 Task: Set up a chat quote command to showcase memorable moments from your streams.
Action: Mouse moved to (56, 265)
Screenshot: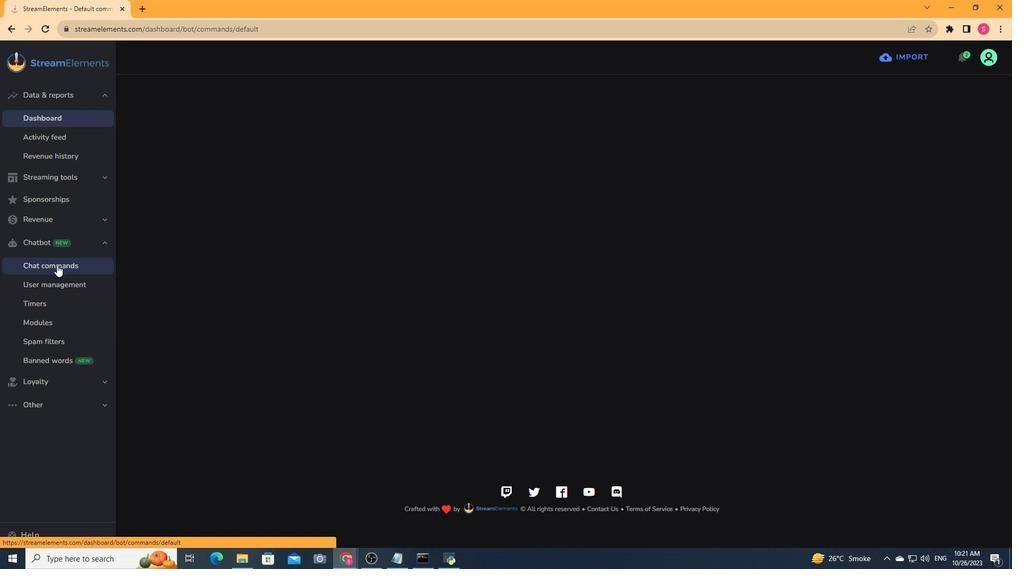 
Action: Mouse pressed left at (56, 265)
Screenshot: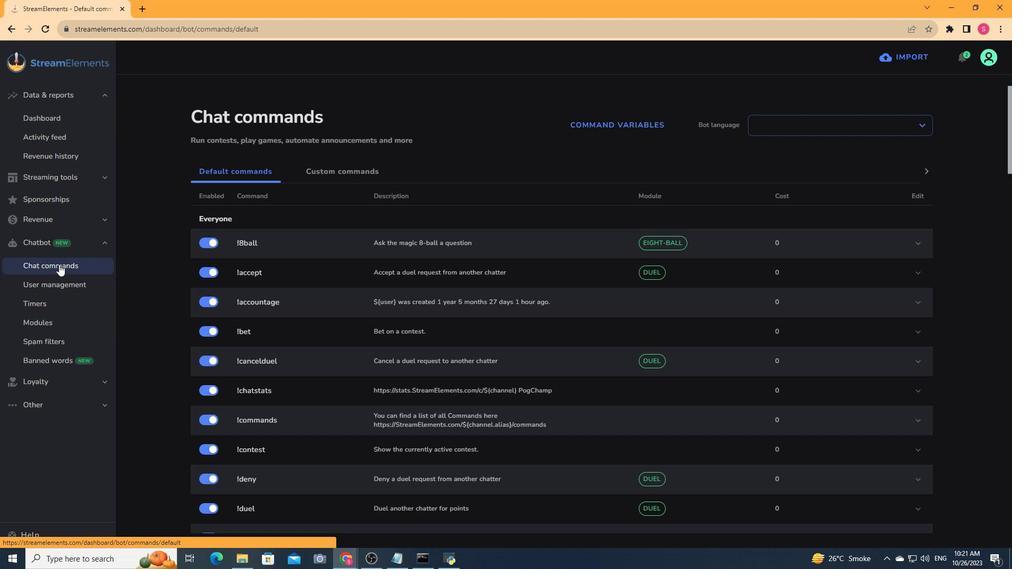 
Action: Mouse moved to (369, 171)
Screenshot: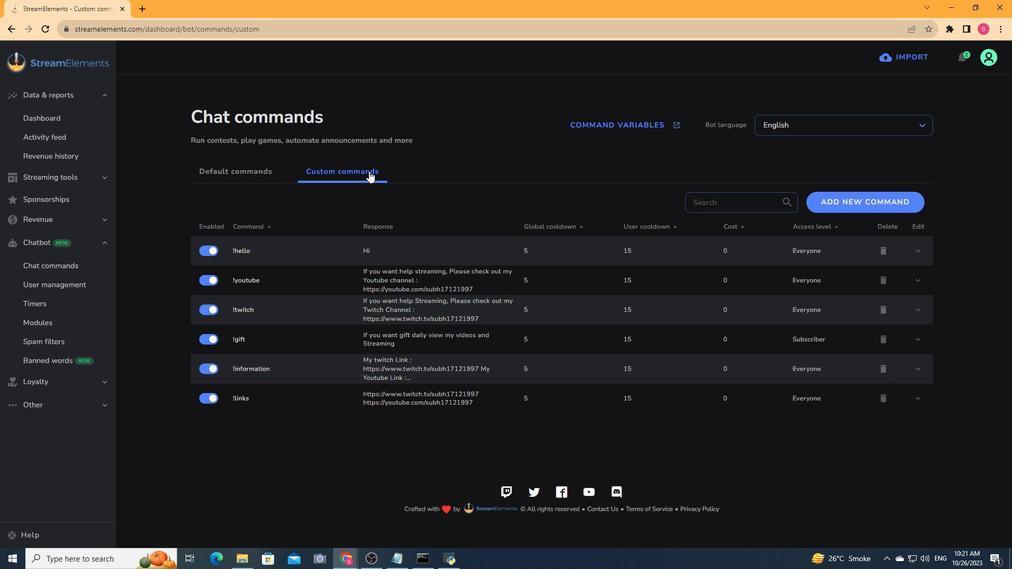 
Action: Mouse pressed left at (369, 171)
Screenshot: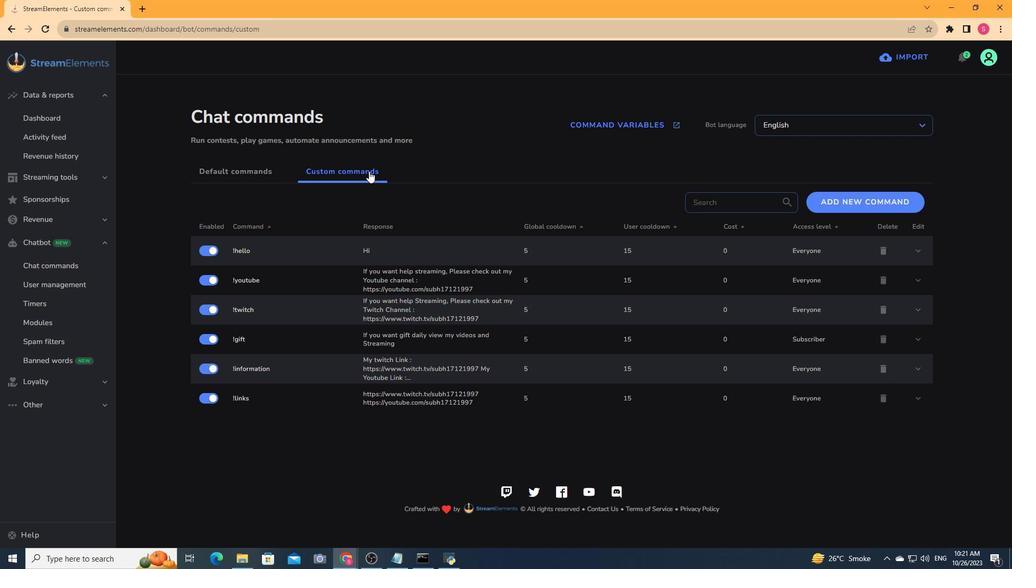 
Action: Mouse moved to (869, 199)
Screenshot: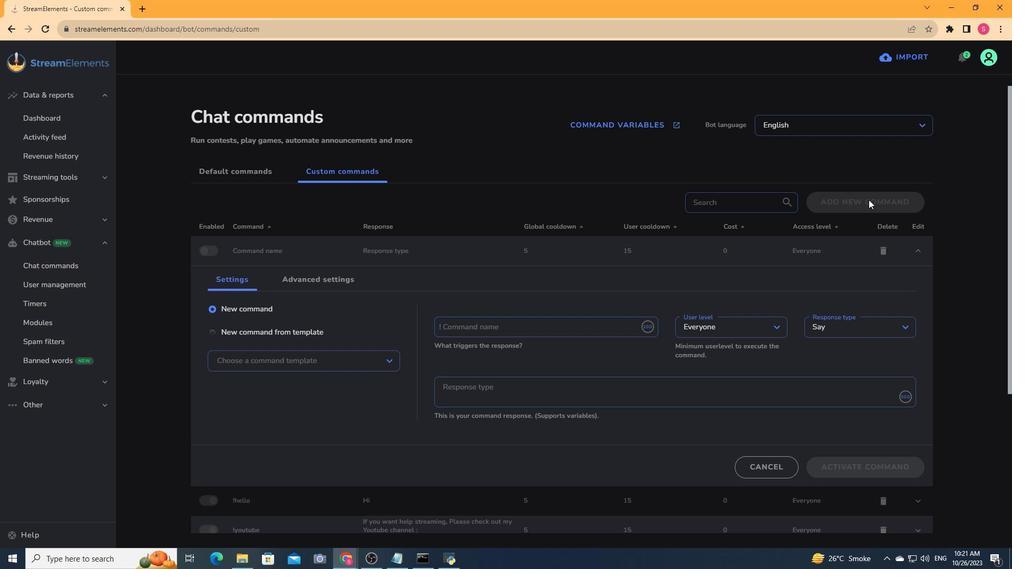 
Action: Mouse pressed left at (869, 199)
Screenshot: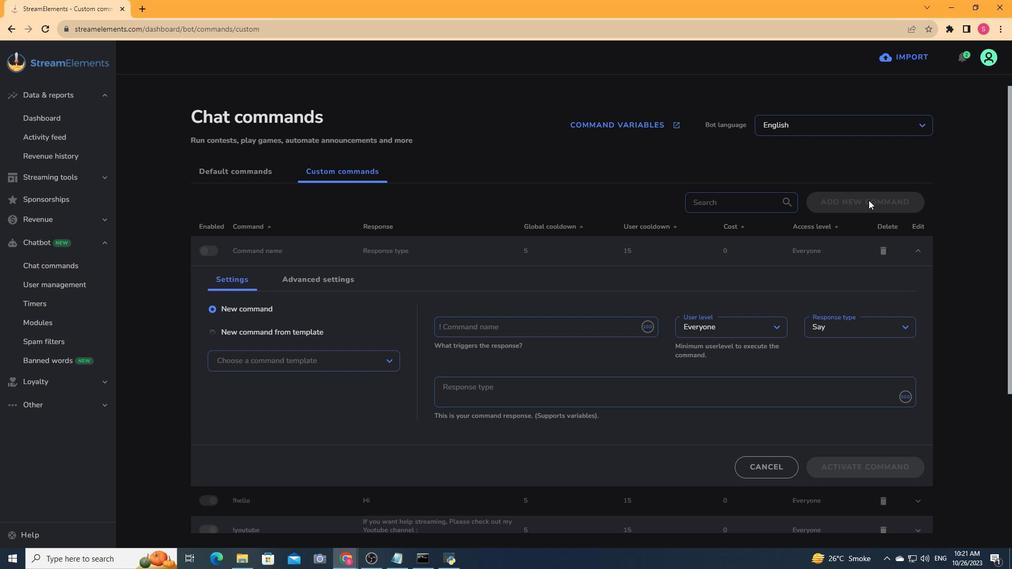 
Action: Mouse moved to (494, 330)
Screenshot: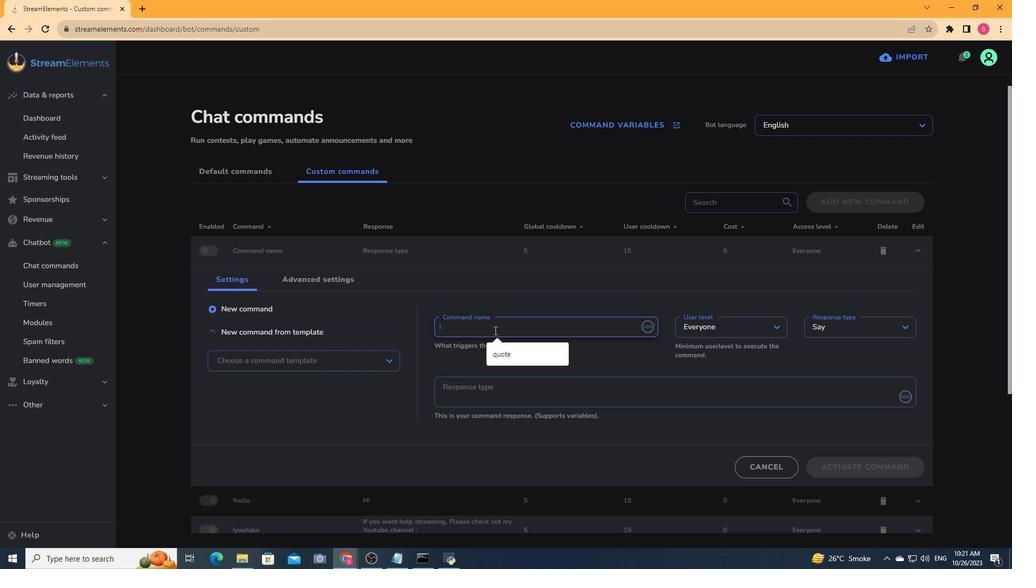 
Action: Mouse pressed left at (494, 330)
Screenshot: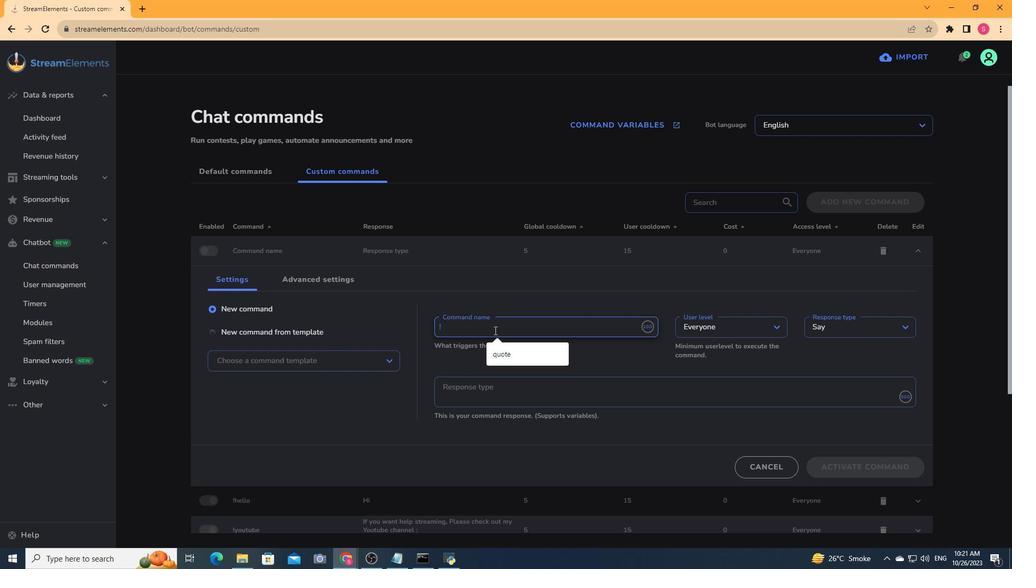 
Action: Key pressed <Key.shift><Key.shift><Key.shift><Key.shift><Key.shift><Key.shift><Key.shift><Key.shift><Key.shift><Key.shift><Key.shift><Key.shift><Key.shift><Key.shift><Key.shift><Key.shift><Key.shift><Key.shift><Key.shift><Key.shift><Key.shift><Key.shift><Key.shift><Key.shift><Key.shift><Key.shift><Key.shift><Key.shift><Key.shift><Key.shift><Key.shift><Key.shift><Key.shift><Key.shift><Key.shift><Key.shift><Key.shift><Key.shift><Key.shift><Key.shift><Key.shift><Key.shift><Key.shift><Key.shift><Key.shift><Key.shift><Key.shift><Key.shift><Key.shift><Key.shift><Key.shift><Key.shift><Key.shift><Key.shift><Key.shift><Key.shift><Key.shift><Key.shift><Key.shift><Key.shift><Key.shift><Key.shift><Key.shift><Key.shift><Key.shift><Key.shift><Key.shift><Key.shift><Key.shift><Key.shift><Key.shift><Key.shift><Key.shift><Key.shift><Key.shift><Key.shift><Key.shift><Key.shift><Key.shift><Key.shift><Key.shift><Key.shift><Key.shift><Key.shift><Key.shift><Key.shift><Key.shift><Key.shift><Key.shift><Key.shift><Key.shift><Key.shift><Key.shift><Key.shift><Key.shift><Key.shift><Key.shift><Key.shift><Key.shift><Key.shift><Key.shift><Key.shift><Key.shift><Key.shift><Key.shift><Key.shift><Key.shift><Key.shift><Key.shift>Qu<Key.backspace><Key.backspace>quote
Screenshot: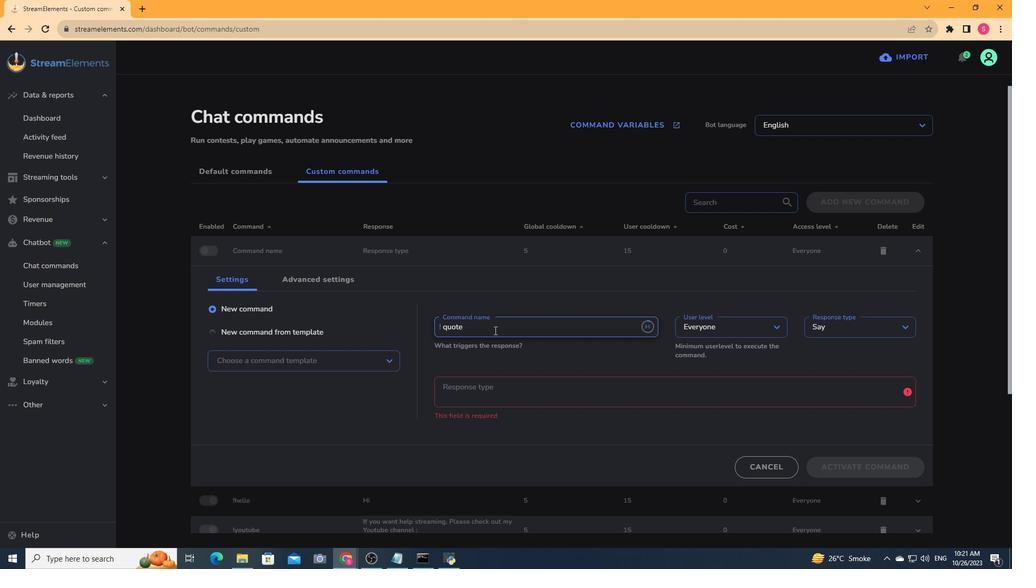 
Action: Mouse moved to (516, 383)
Screenshot: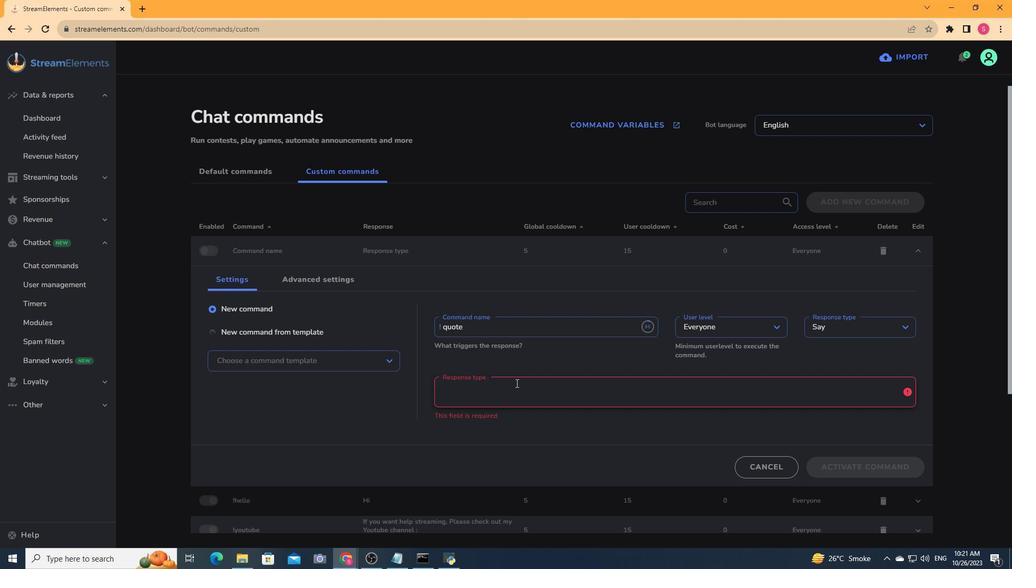 
Action: Mouse pressed left at (516, 383)
Screenshot: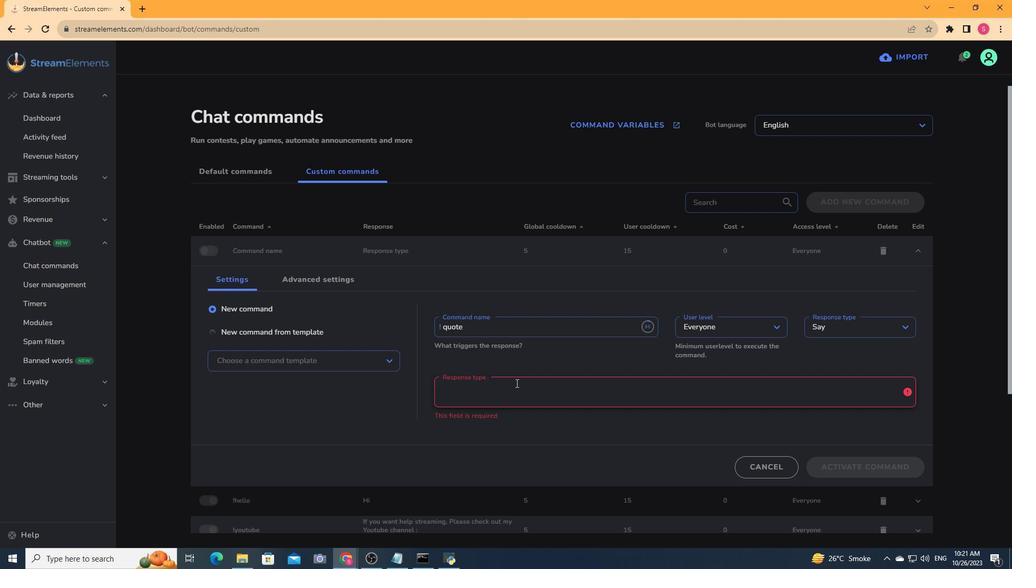 
Action: Key pressed <Key.shift><Key.shift><Key.shift><Key.shift><Key.shift><Key.shift><Key.shift><Key.shift><Key.shift><Key.shift><Key.shift><Key.shift><Key.shift>https<Key.shift_r>:<Key.shift_r><Key.shift_r><Key.shift_r><Key.shift_r><Key.shift_r><Key.shift_r><Key.shift_r><Key.shift_r><Key.shift_r><Key.shift_r><Key.shift_r><Key.shift_r><Key.shift_r><Key.shift_r>//www.twitch.tv/subh17121997/about<Key.space><Key.space>a<Key.backspace>a<Key.space><Key.backspace><Key.backspace>it<Key.space>use<Key.space>for<Key.space><Key.backspace><Key.backspace><Key.backspace><Key.backspace><Key.backspace><Key.backspace><Key.backspace><Key.backspace><Key.backspace><Key.backspace><Key.backspace><Key.enter>click<Key.space>in<Key.space>this<Key.space>link<Key.space>and<Key.space>view<Key.space>showcase<Key.space>memorable<Key.space>moments
Screenshot: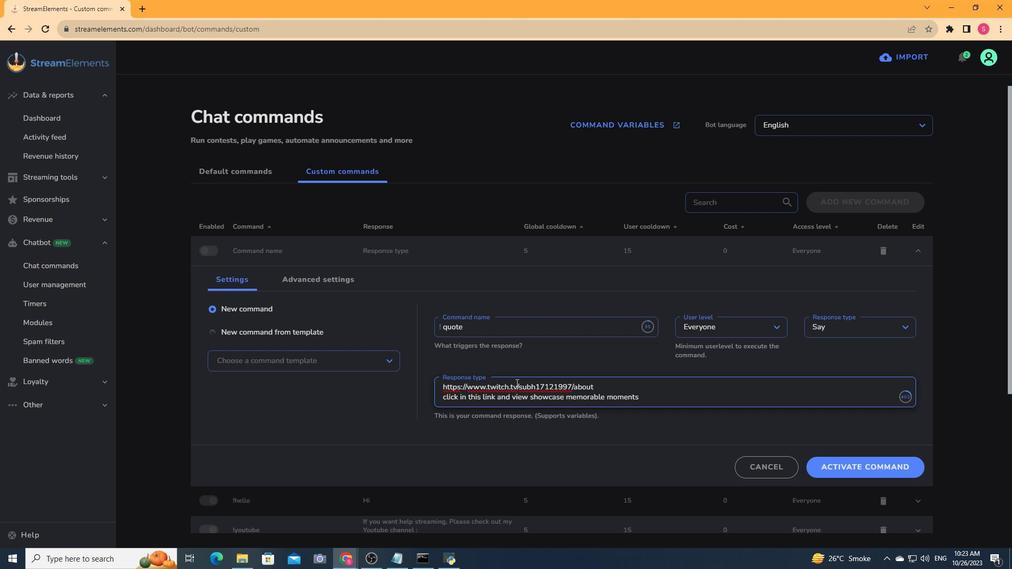 
Action: Mouse moved to (465, 334)
Screenshot: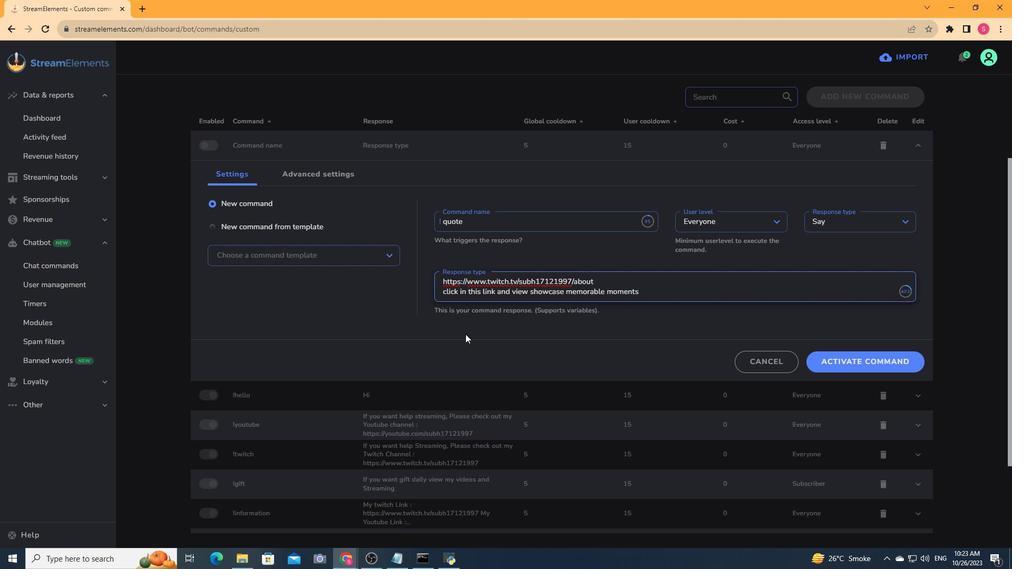 
Action: Mouse scrolled (465, 333) with delta (0, 0)
Screenshot: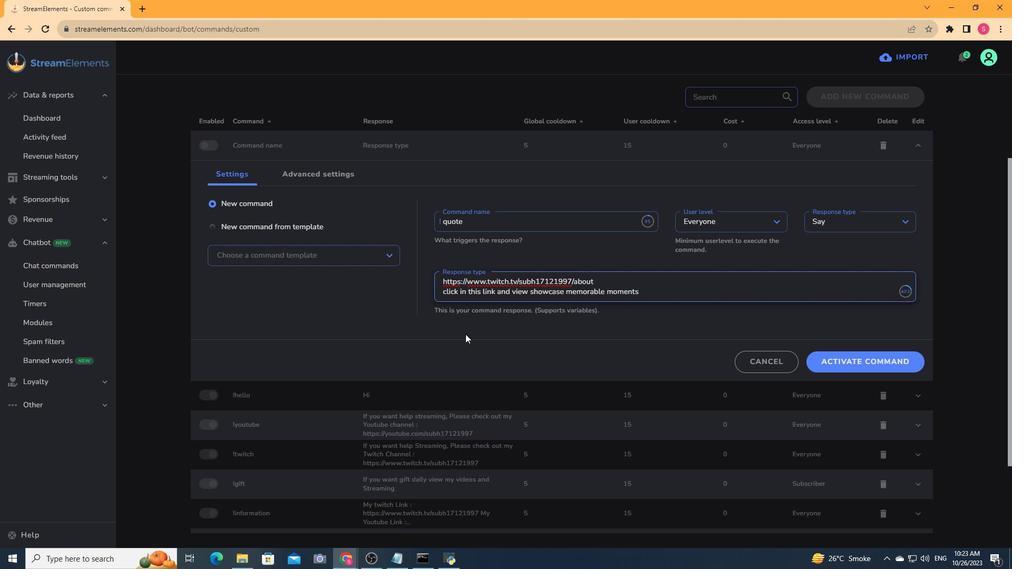 
Action: Mouse moved to (465, 334)
Screenshot: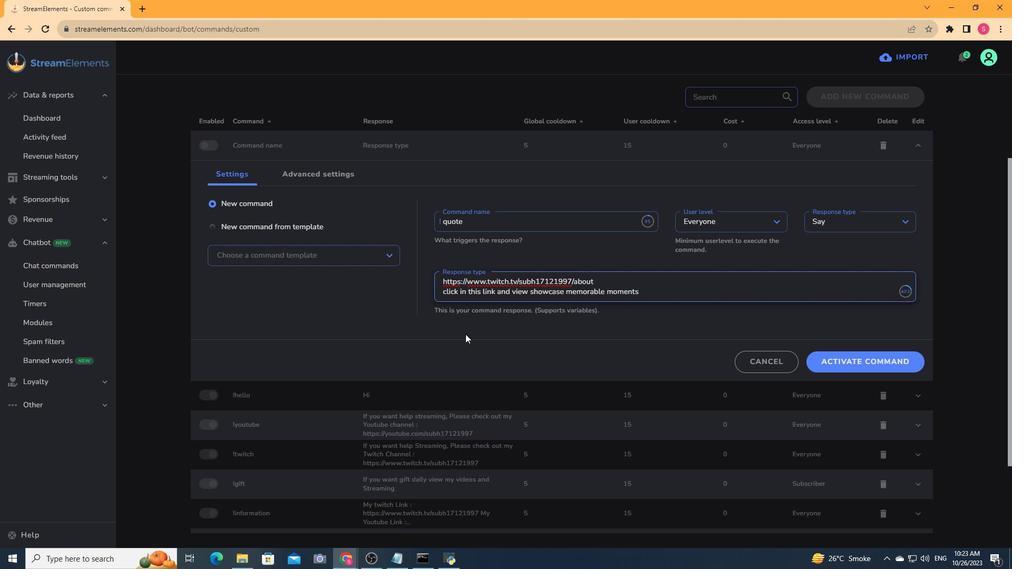 
Action: Mouse scrolled (465, 333) with delta (0, 0)
Screenshot: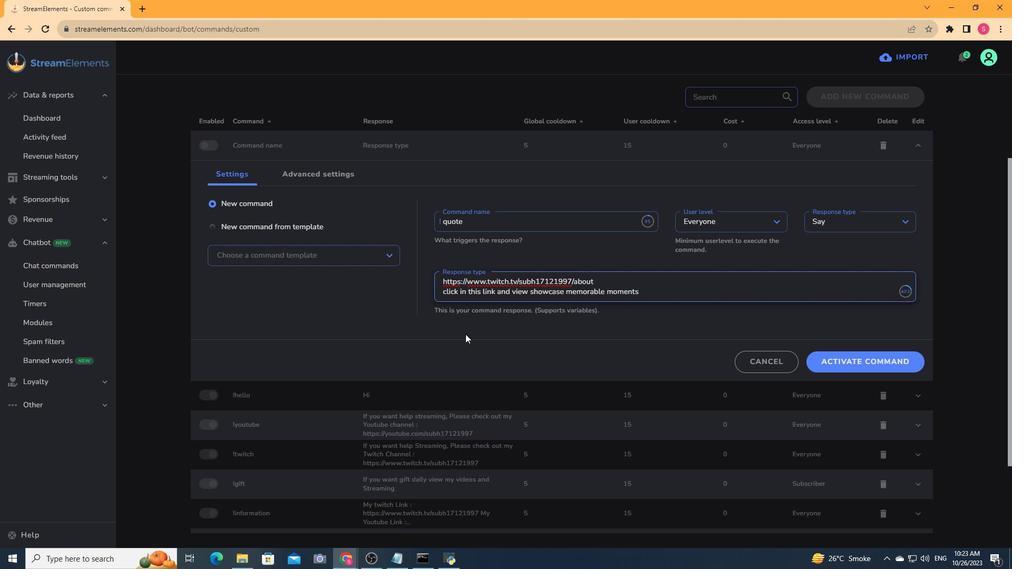 
Action: Mouse scrolled (465, 334) with delta (0, 0)
Screenshot: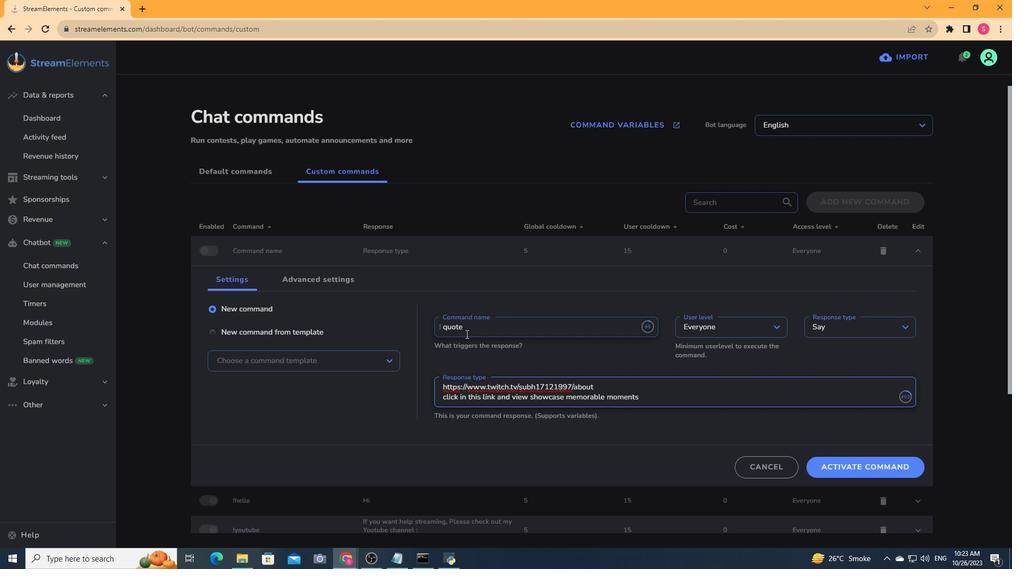 
Action: Mouse scrolled (465, 334) with delta (0, 0)
Screenshot: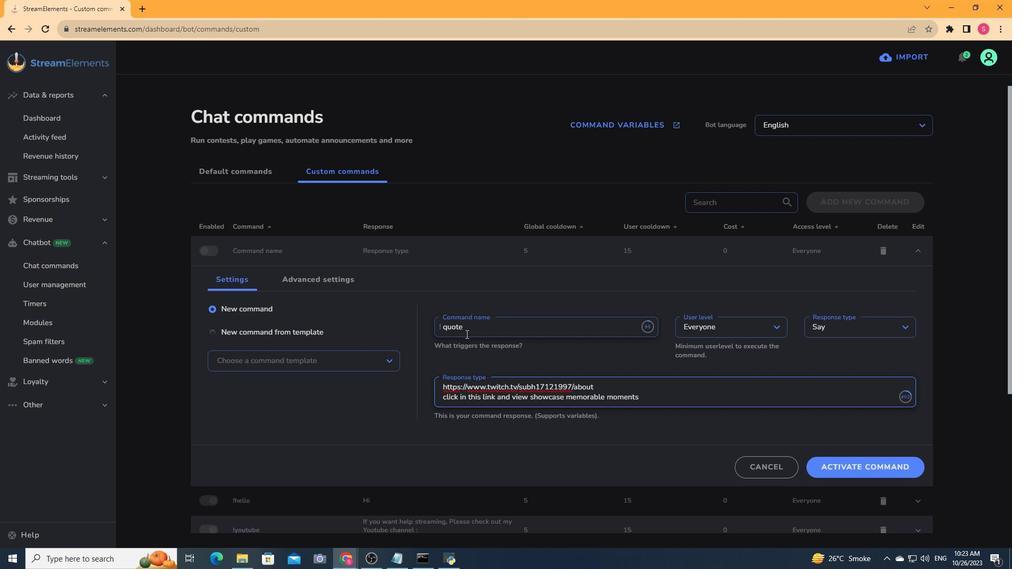 
Action: Mouse moved to (206, 251)
Screenshot: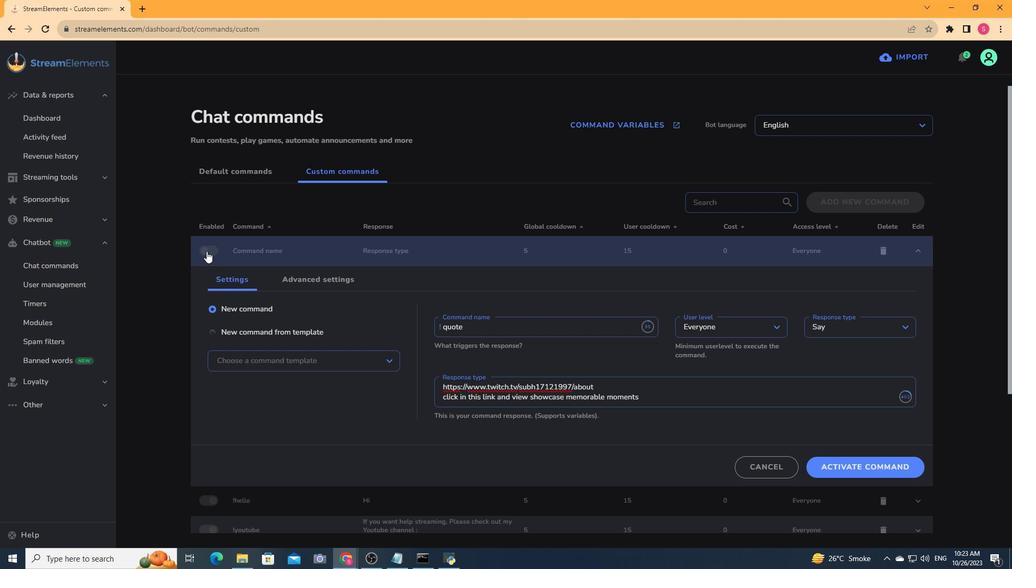 
Action: Mouse pressed left at (206, 251)
Screenshot: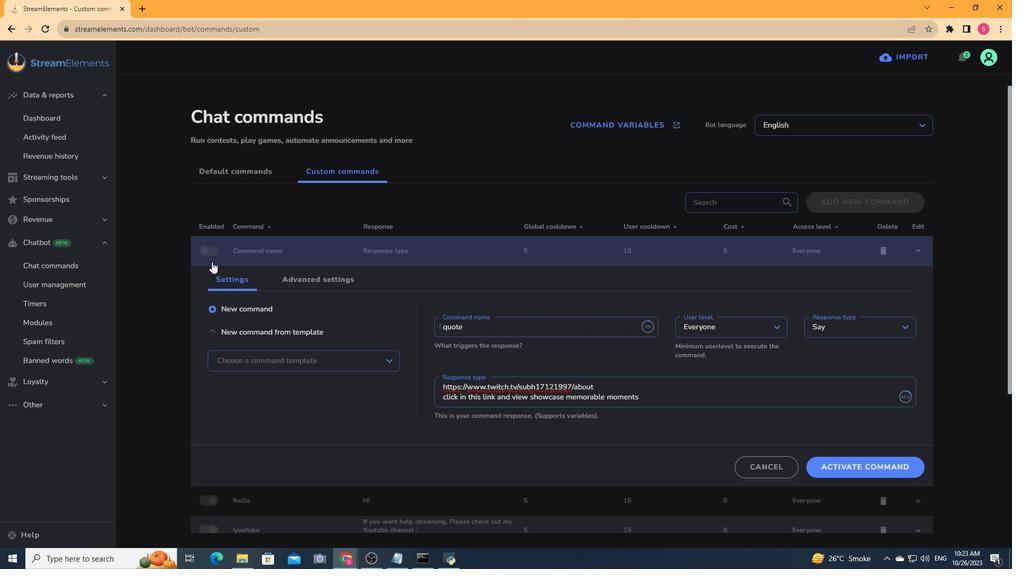 
Action: Mouse moved to (306, 284)
Screenshot: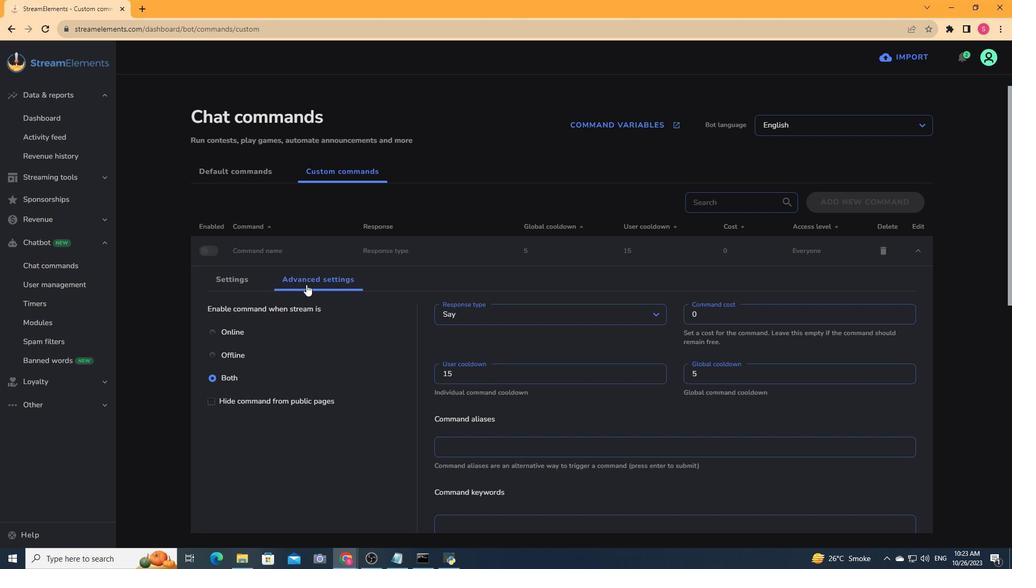 
Action: Mouse pressed left at (306, 284)
Screenshot: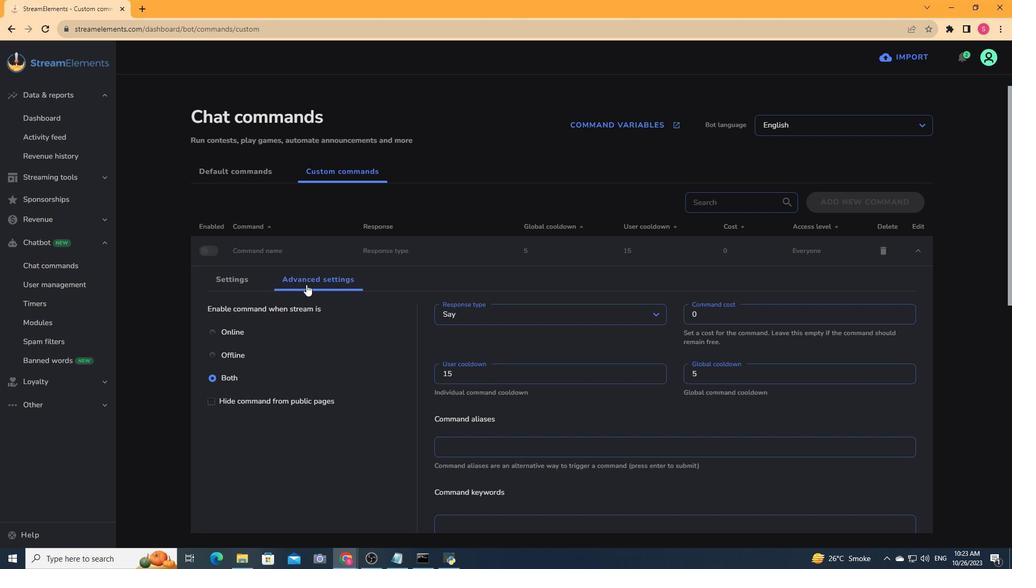 
Action: Mouse moved to (479, 386)
Screenshot: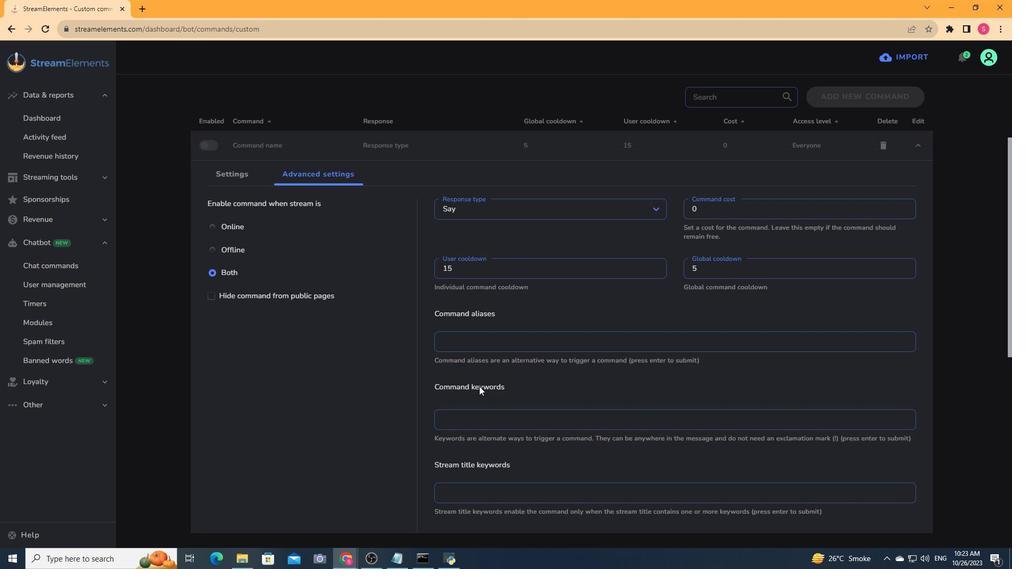 
Action: Mouse scrolled (479, 386) with delta (0, 0)
Screenshot: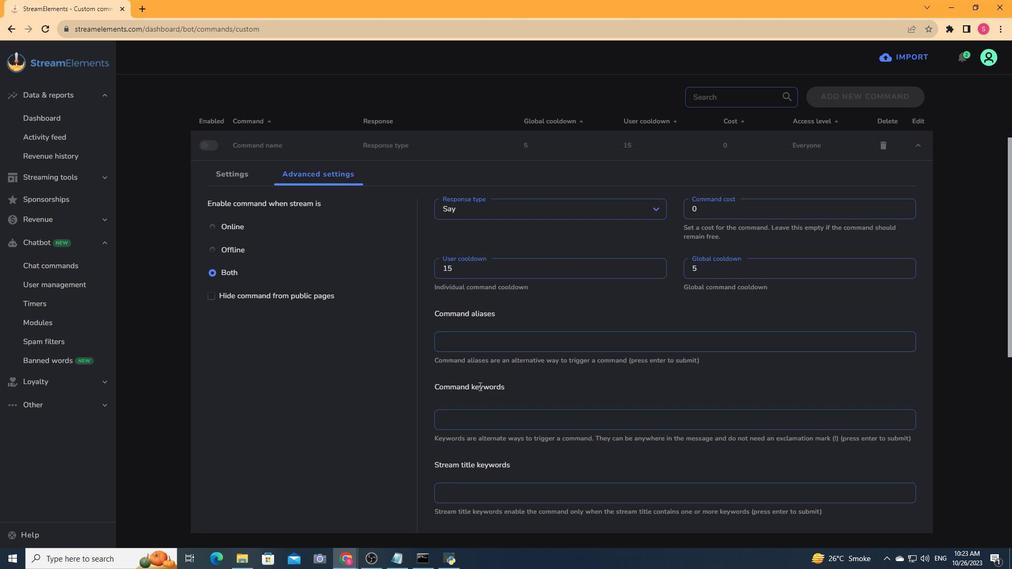 
Action: Mouse scrolled (479, 386) with delta (0, 0)
Screenshot: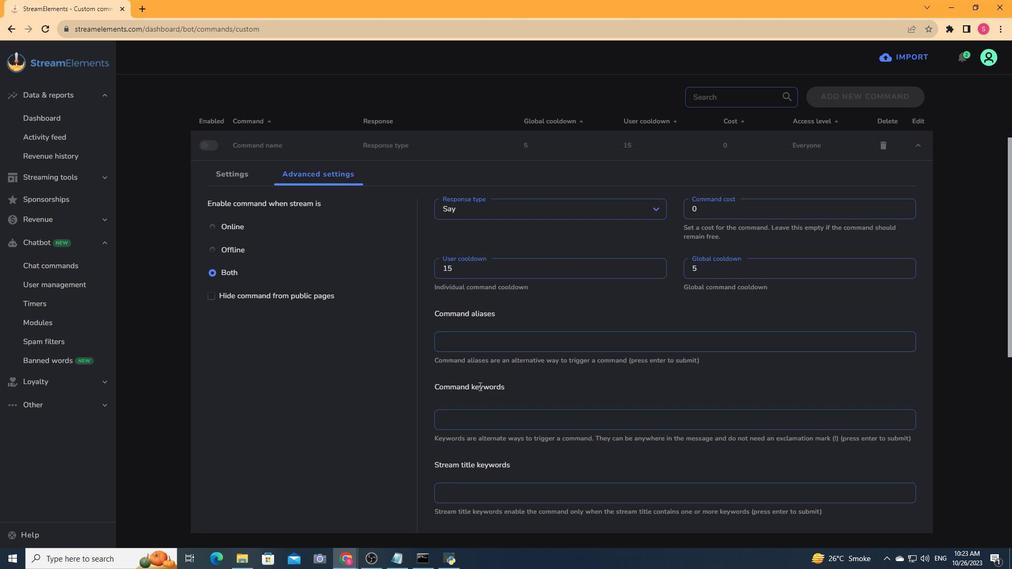 
Action: Mouse scrolled (479, 386) with delta (0, 0)
Screenshot: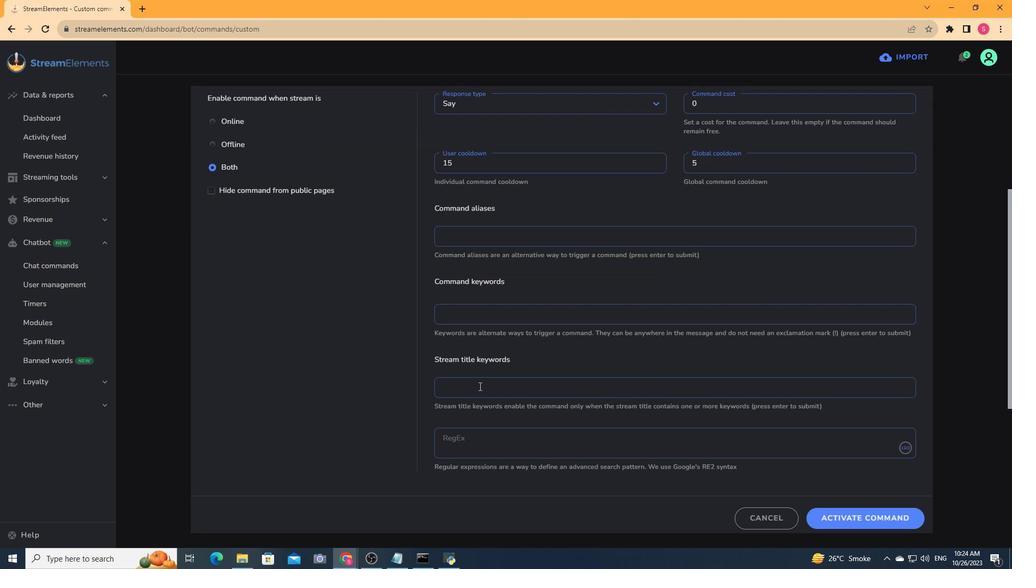 
Action: Mouse scrolled (479, 386) with delta (0, 0)
Screenshot: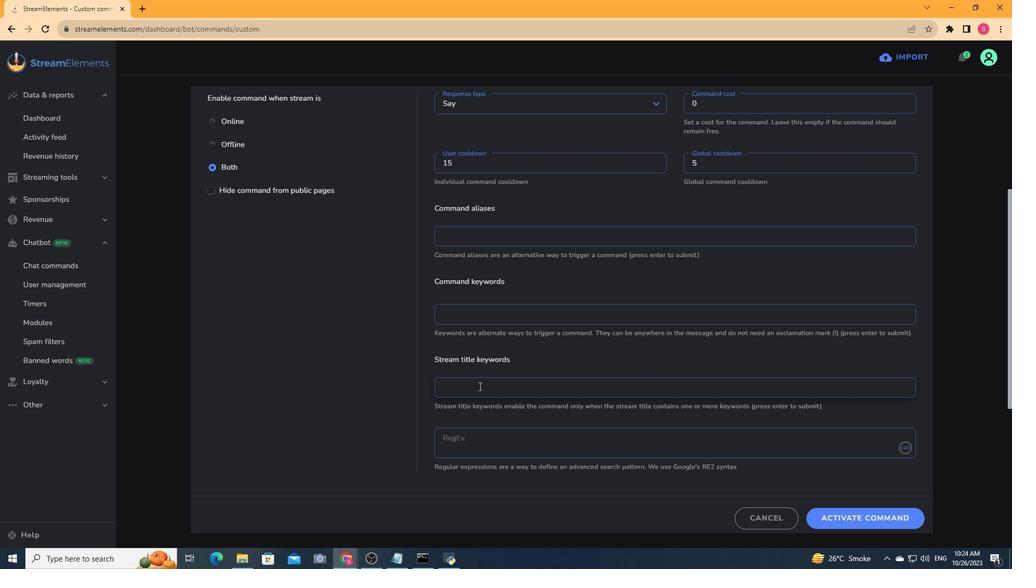 
Action: Mouse scrolled (479, 386) with delta (0, 0)
Screenshot: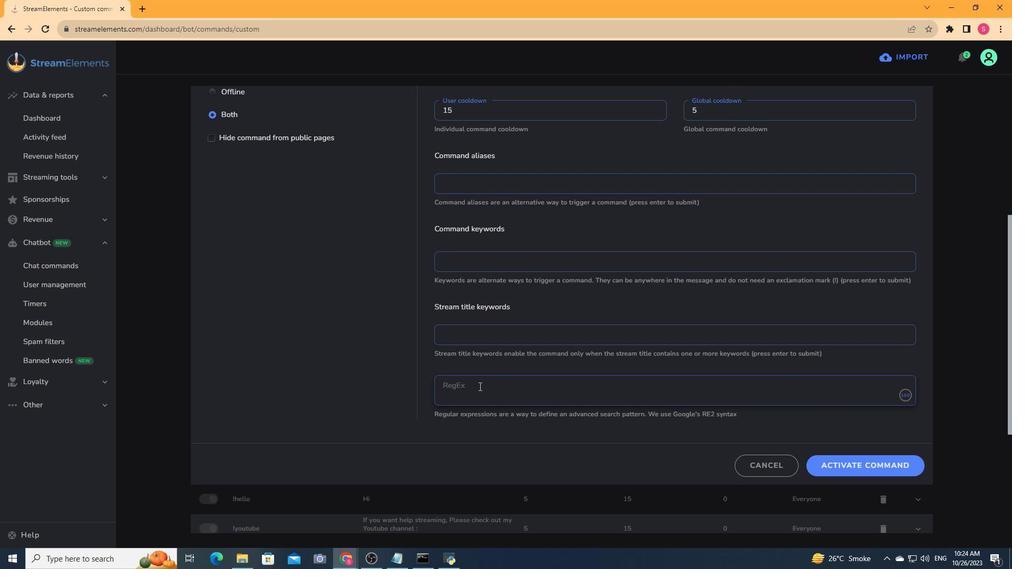 
Action: Mouse scrolled (479, 387) with delta (0, 0)
Screenshot: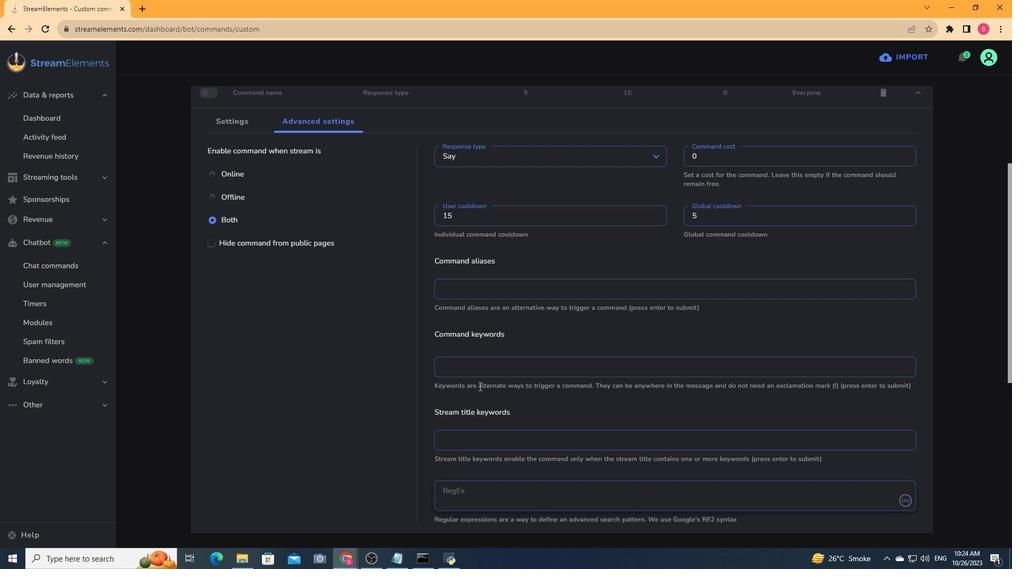 
Action: Mouse scrolled (479, 387) with delta (0, 0)
Screenshot: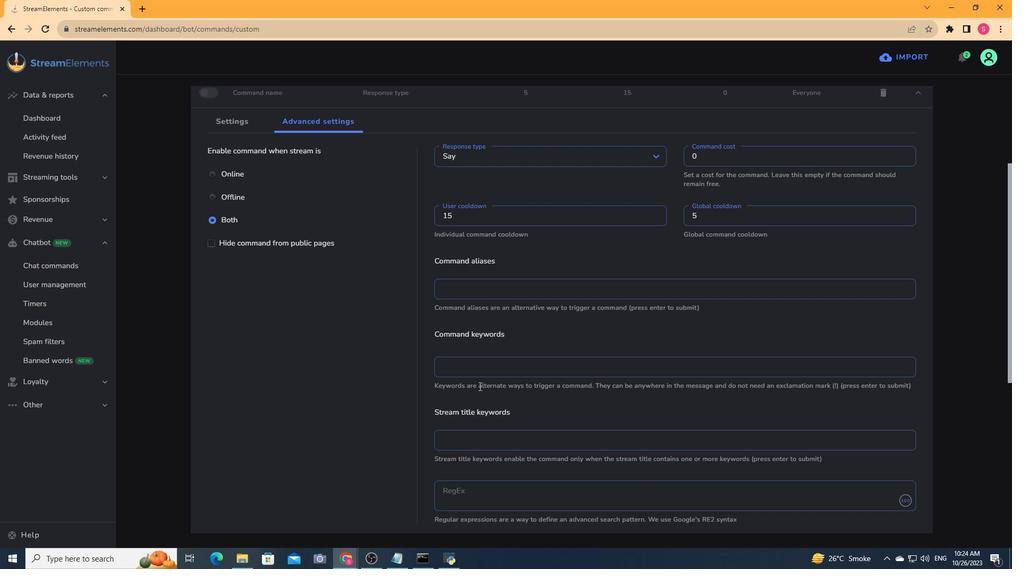 
Action: Mouse scrolled (479, 386) with delta (0, 0)
Screenshot: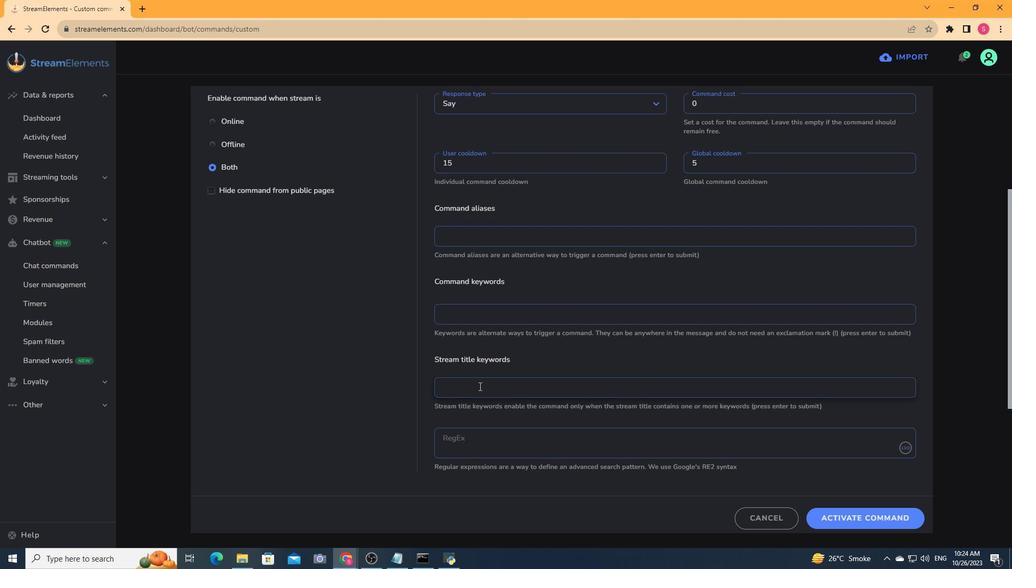 
Action: Mouse scrolled (479, 387) with delta (0, 0)
Screenshot: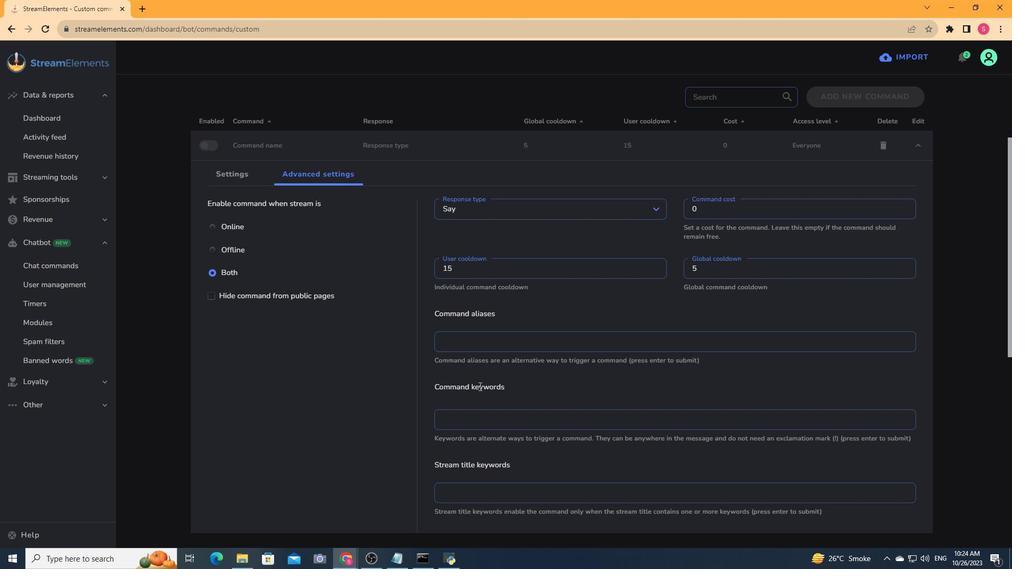 
Action: Mouse scrolled (479, 387) with delta (0, 0)
Screenshot: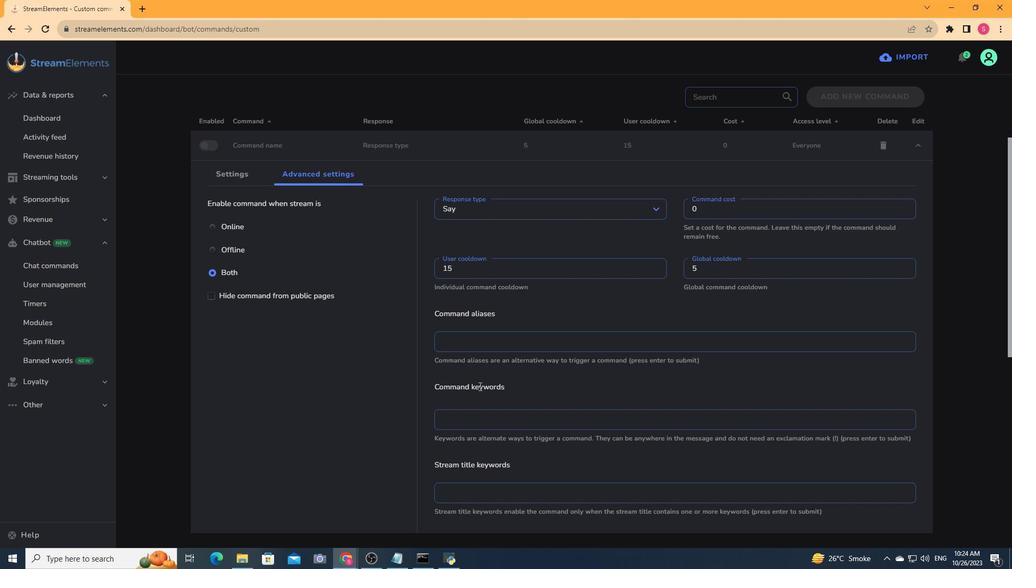 
Action: Mouse scrolled (479, 387) with delta (0, 0)
Screenshot: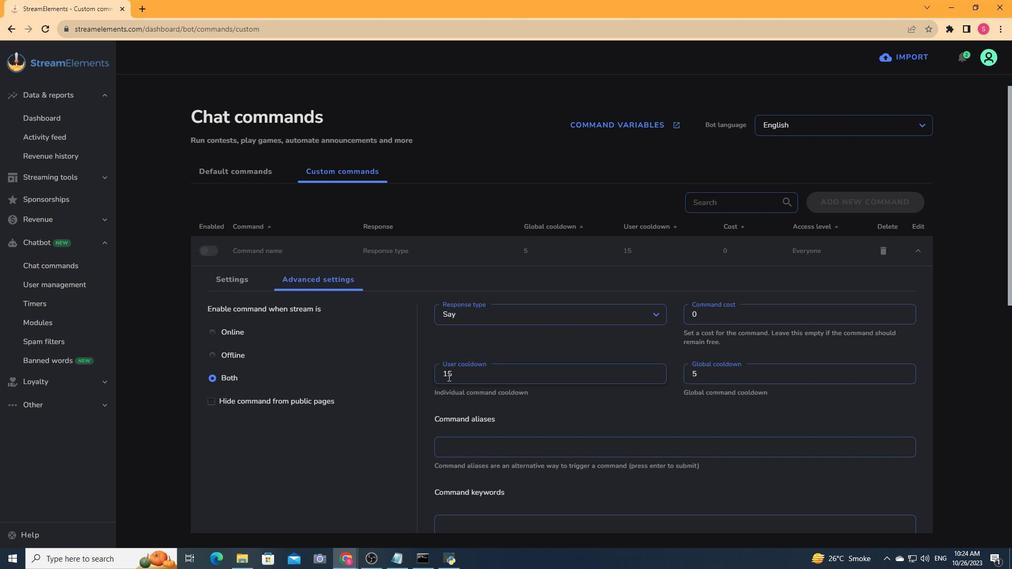 
Action: Mouse scrolled (479, 387) with delta (0, 0)
Screenshot: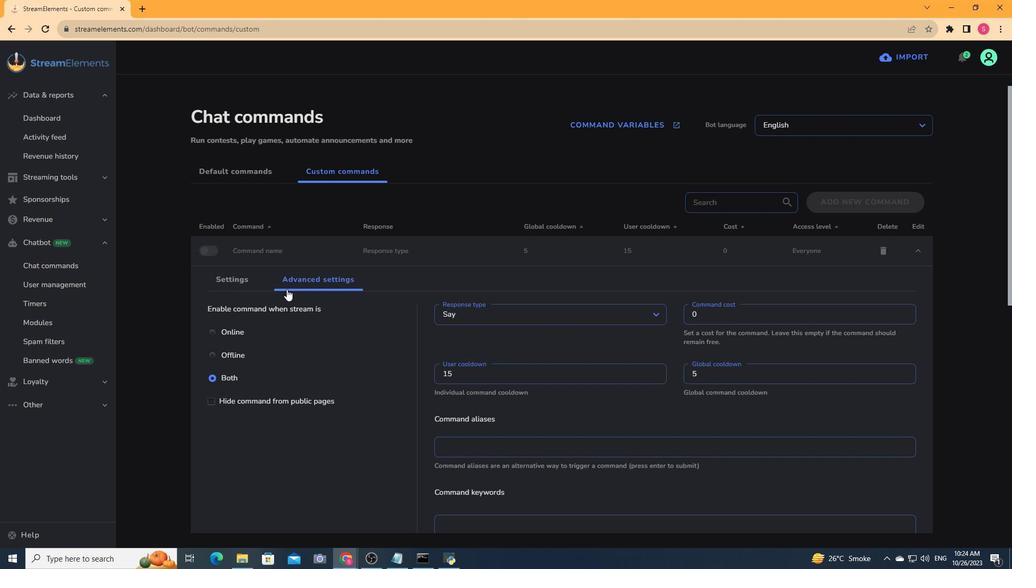 
Action: Mouse moved to (456, 443)
Screenshot: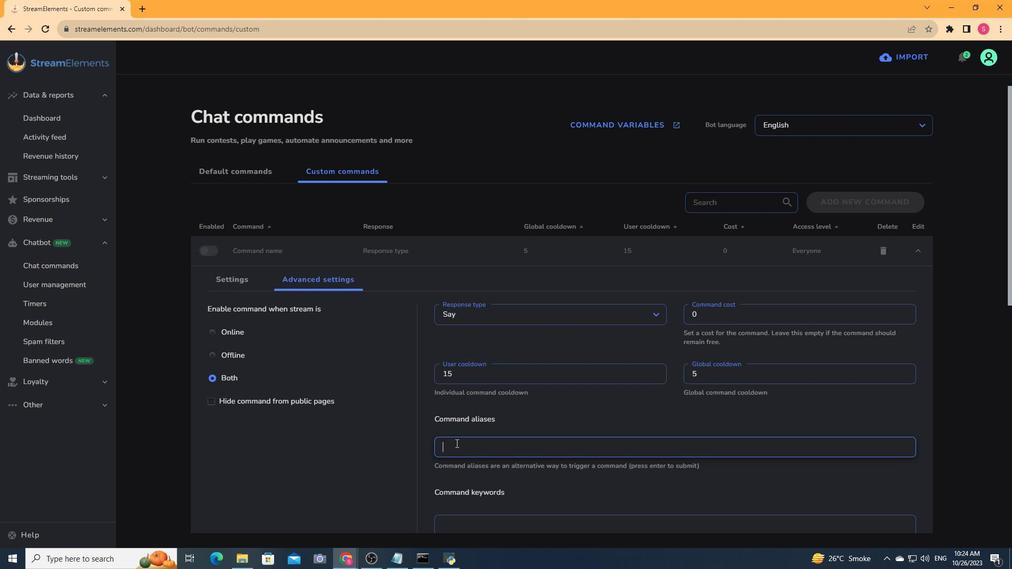 
Action: Mouse pressed left at (456, 443)
Screenshot: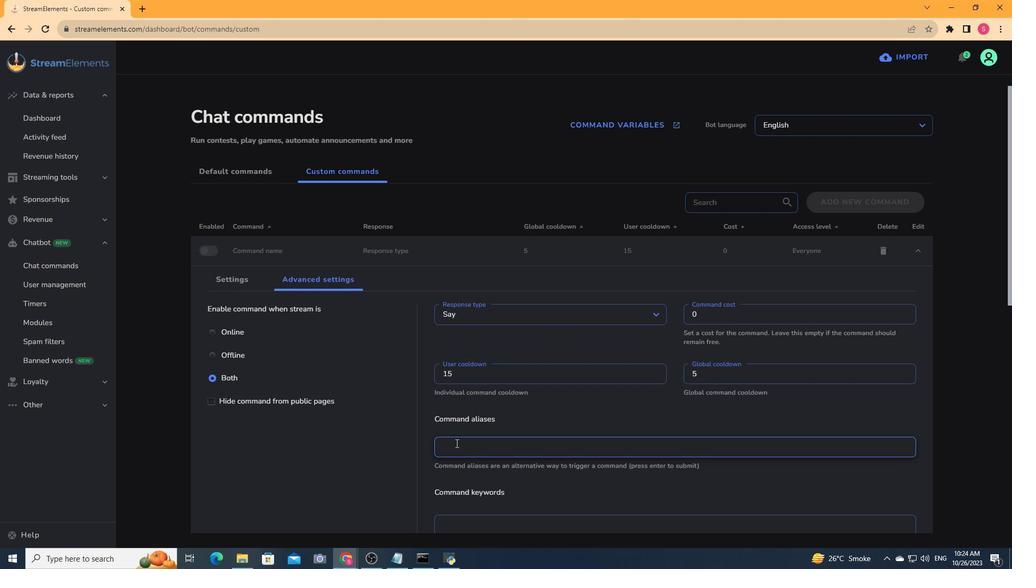 
Action: Key pressed https<Key.shift_r>://www.twitch.tv/subh17121997/about
Screenshot: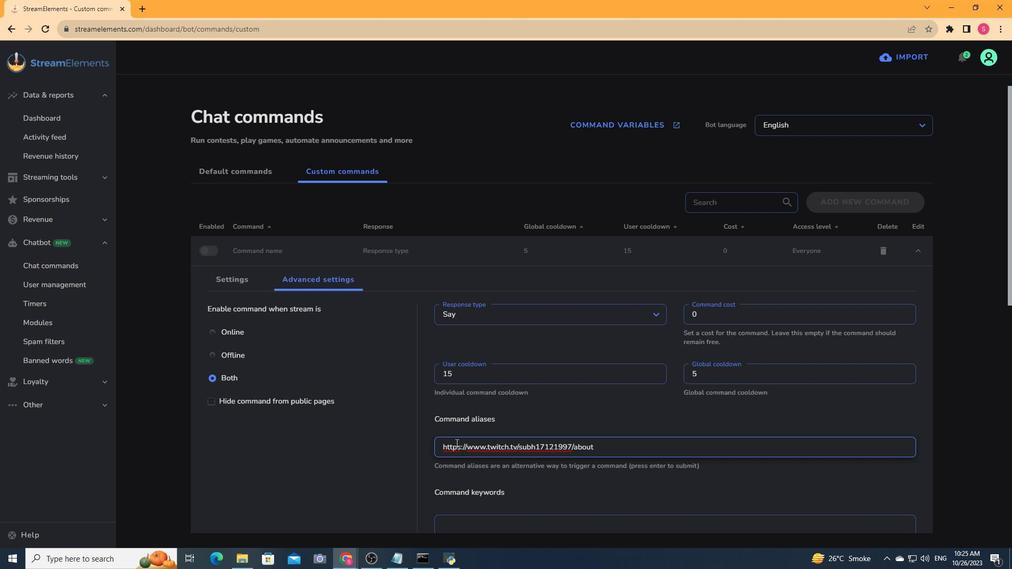 
Action: Mouse moved to (637, 451)
Screenshot: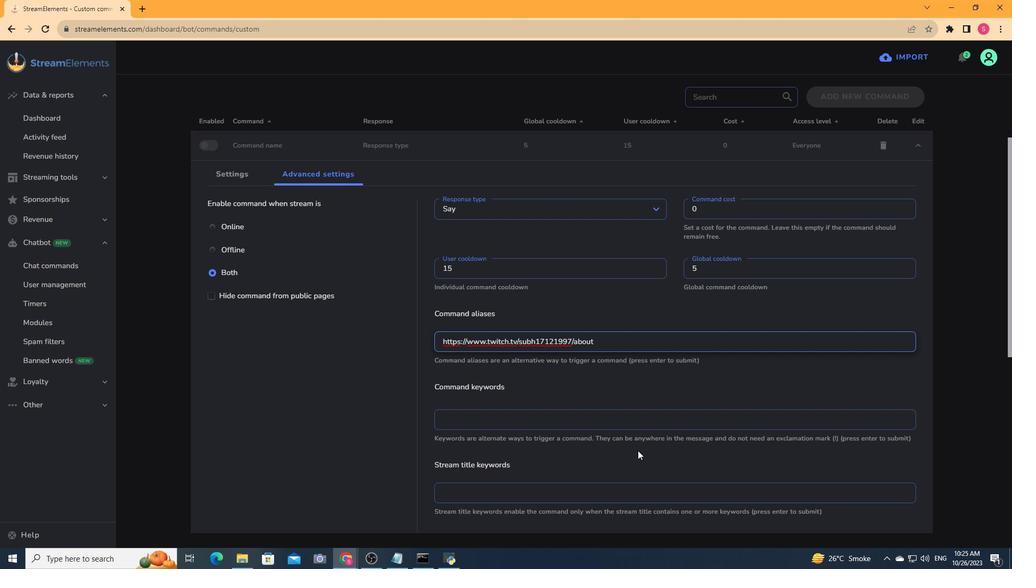 
Action: Mouse scrolled (637, 450) with delta (0, 0)
Screenshot: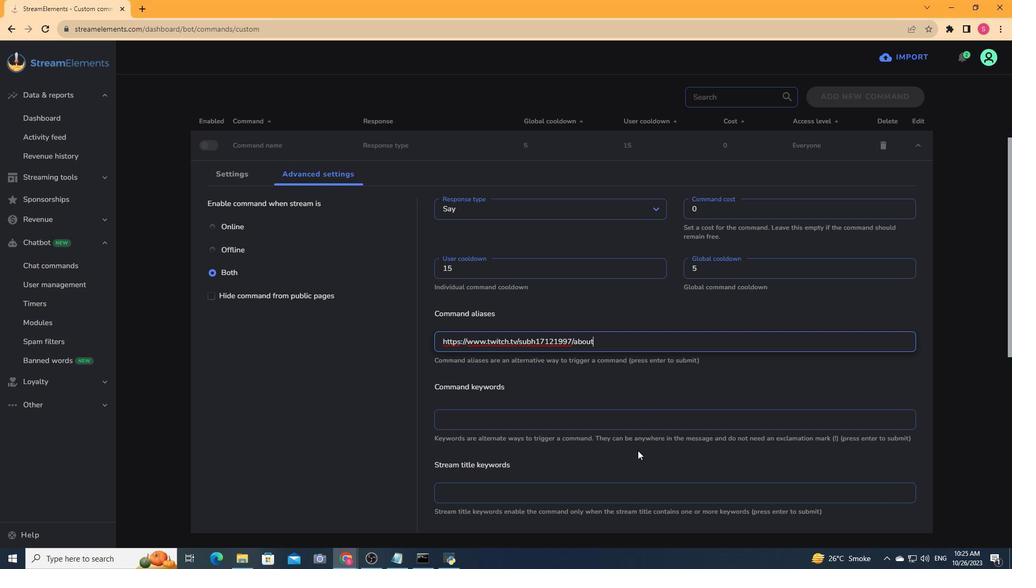 
Action: Mouse scrolled (637, 450) with delta (0, 0)
Screenshot: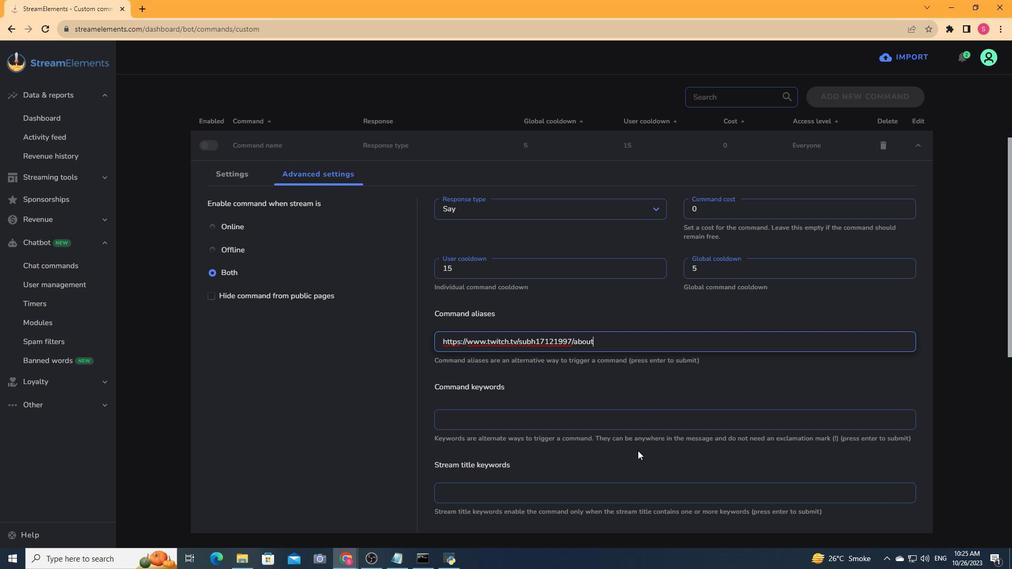 
Action: Mouse moved to (638, 450)
Screenshot: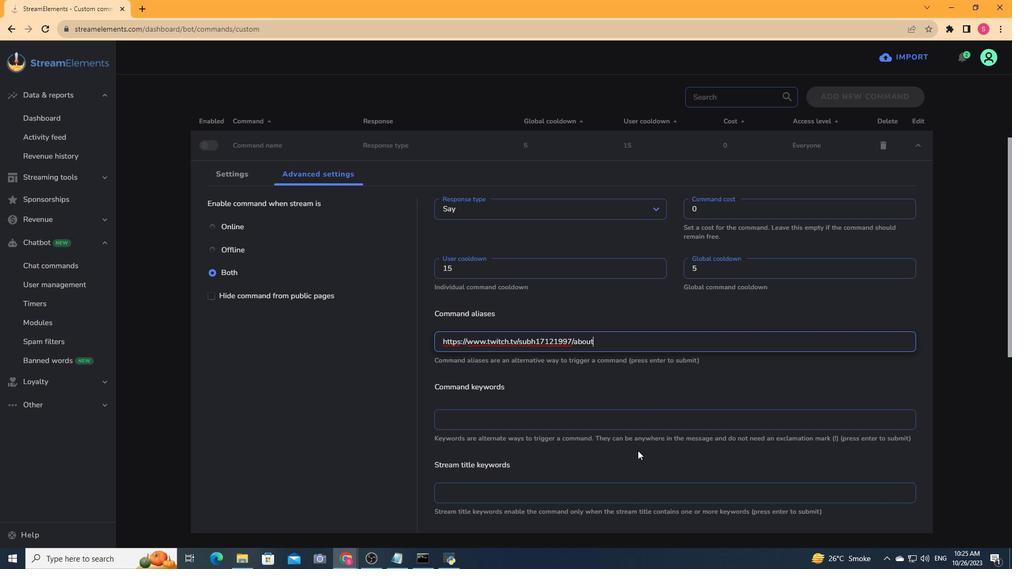 
Action: Mouse scrolled (638, 450) with delta (0, 0)
Screenshot: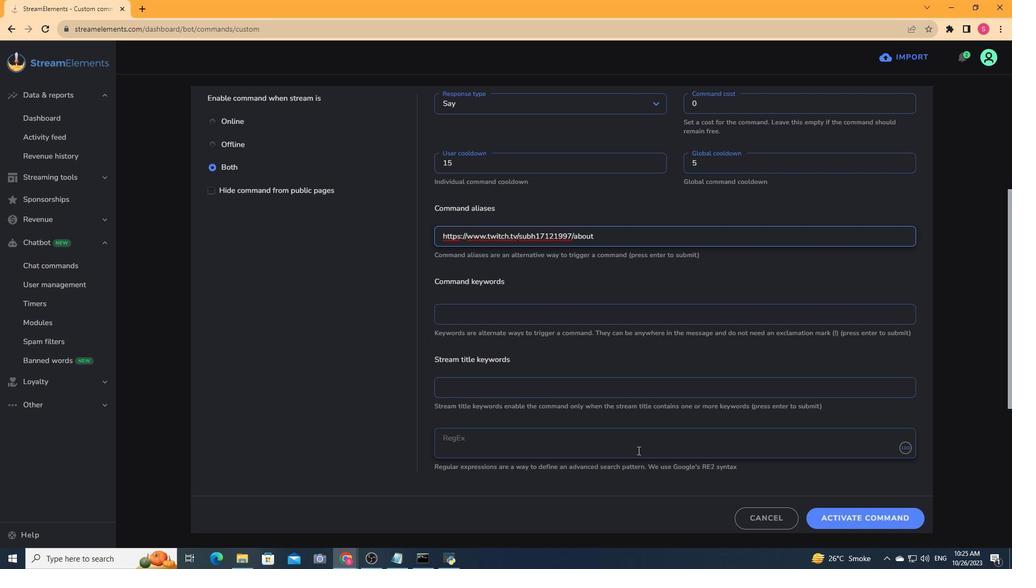 
Action: Mouse scrolled (638, 450) with delta (0, 0)
Screenshot: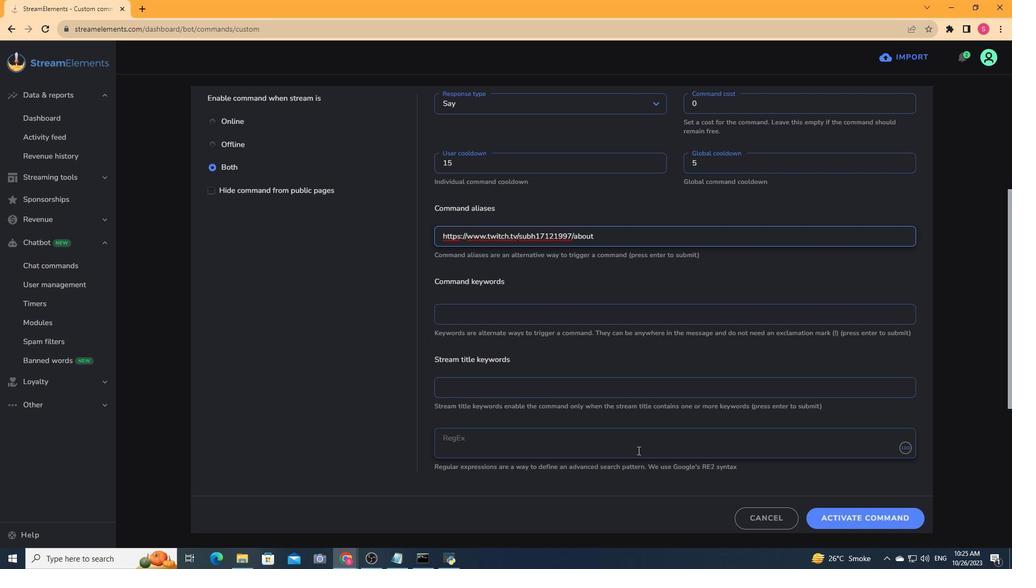 
Action: Mouse scrolled (638, 450) with delta (0, 0)
Screenshot: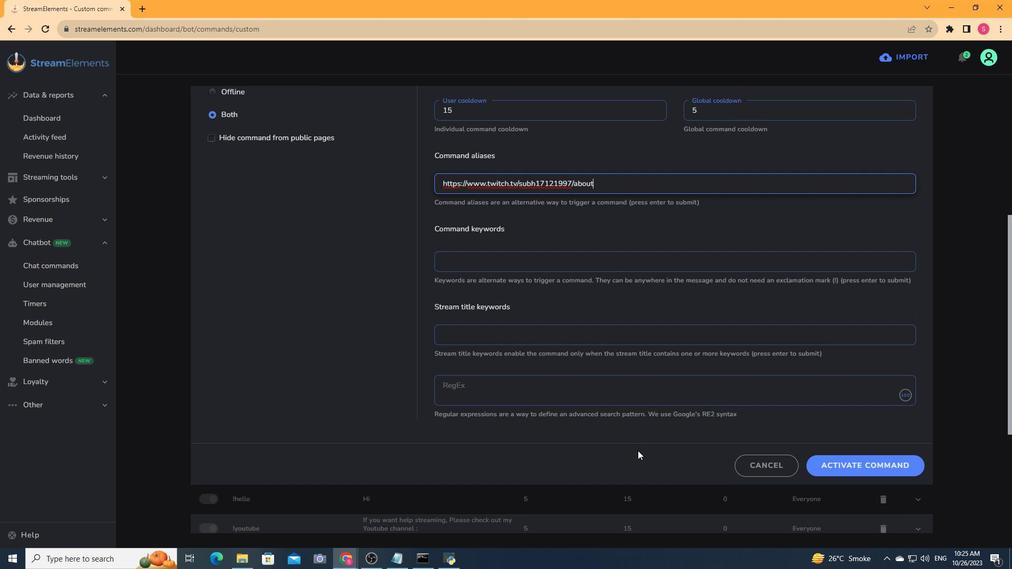 
Action: Mouse scrolled (638, 451) with delta (0, 0)
Screenshot: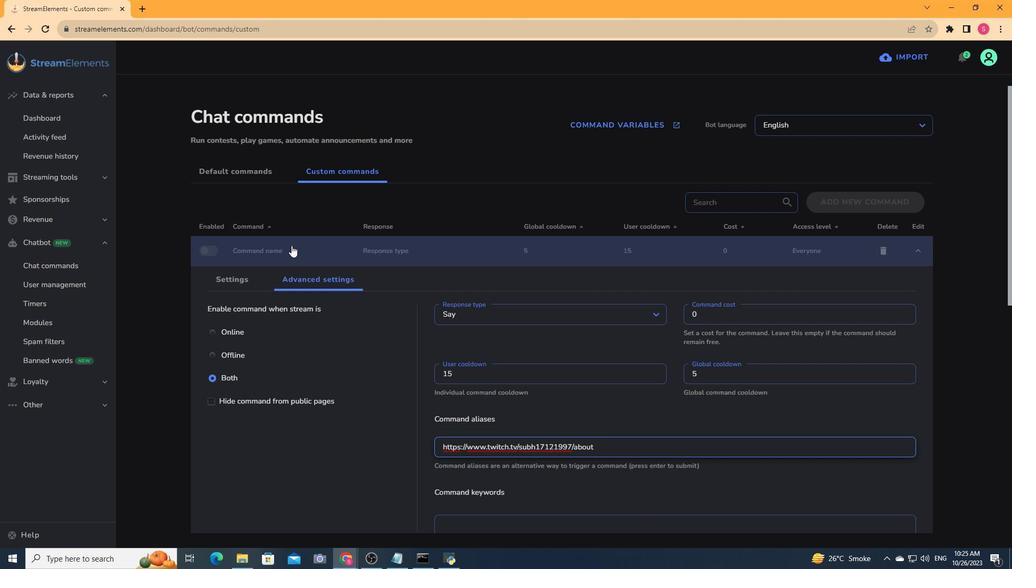 
Action: Mouse scrolled (638, 451) with delta (0, 0)
Screenshot: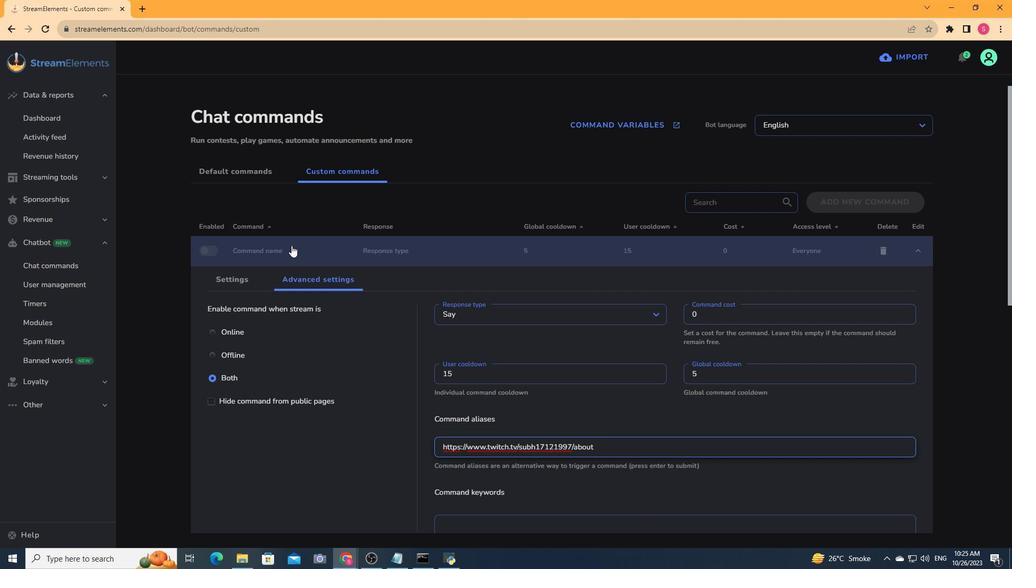 
Action: Mouse scrolled (638, 451) with delta (0, 0)
Screenshot: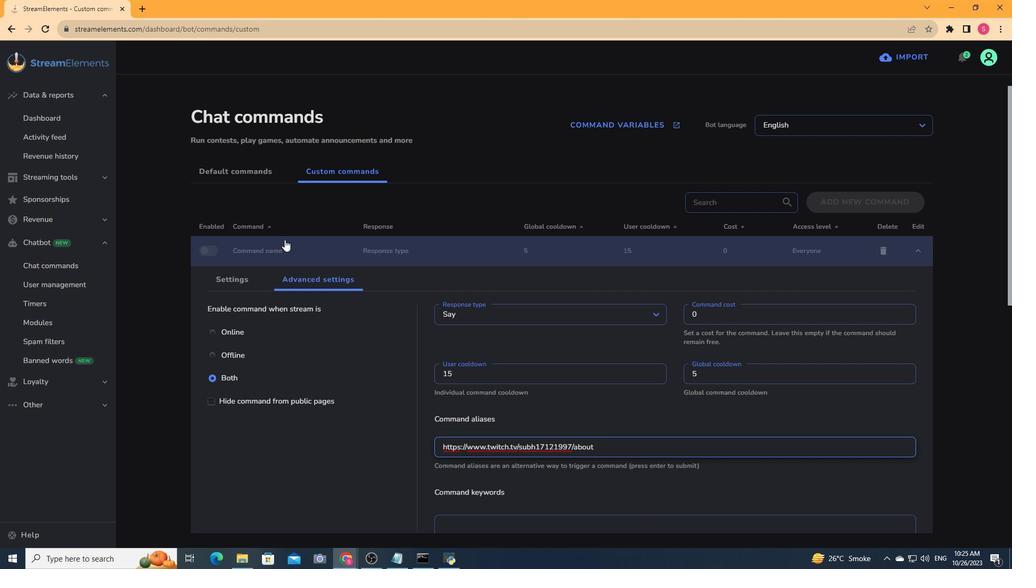 
Action: Mouse scrolled (638, 451) with delta (0, 0)
Screenshot: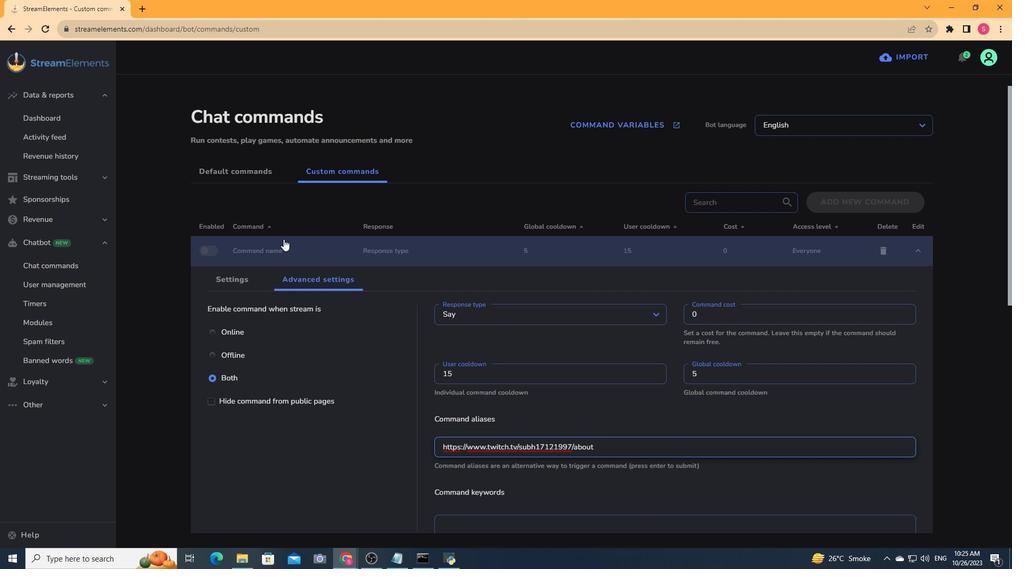 
Action: Mouse scrolled (638, 451) with delta (0, 0)
Screenshot: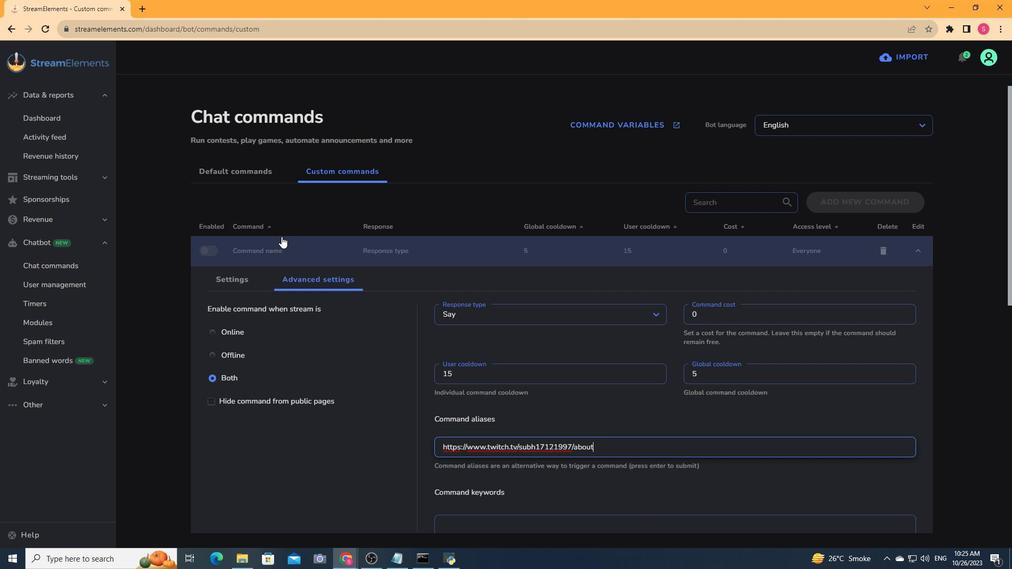 
Action: Mouse moved to (243, 285)
Screenshot: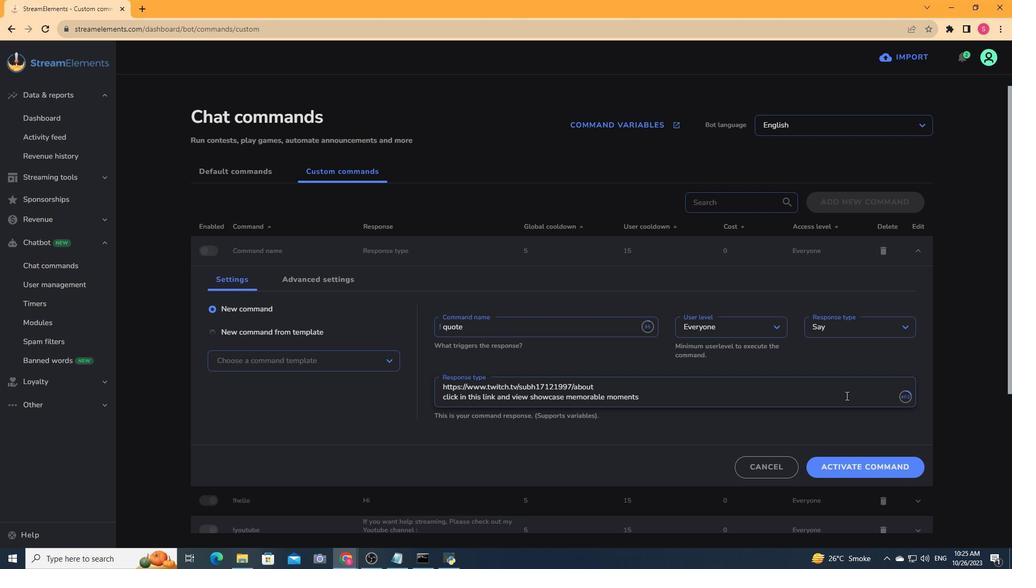 
Action: Mouse pressed left at (243, 285)
Screenshot: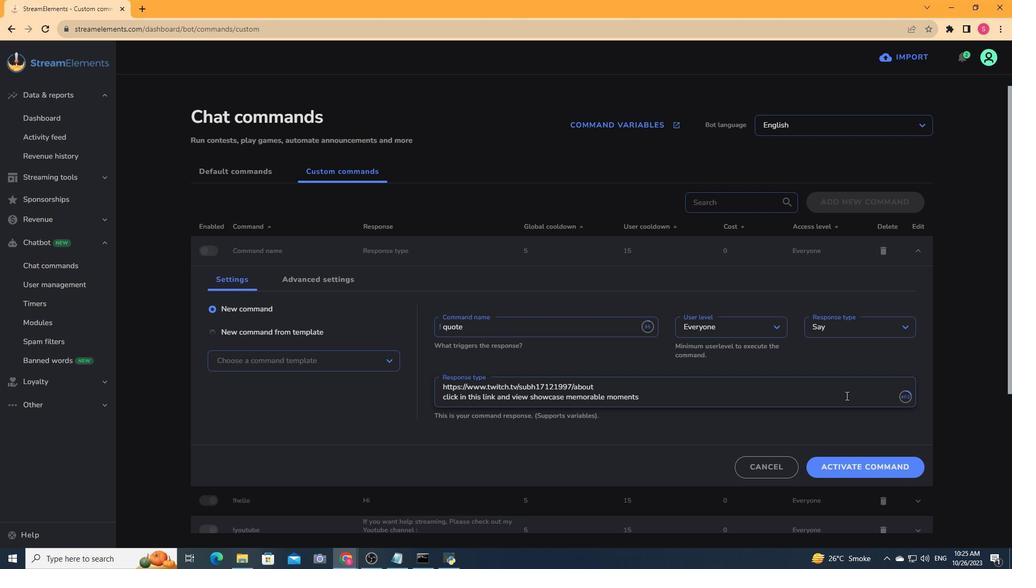 
Action: Mouse moved to (860, 469)
Screenshot: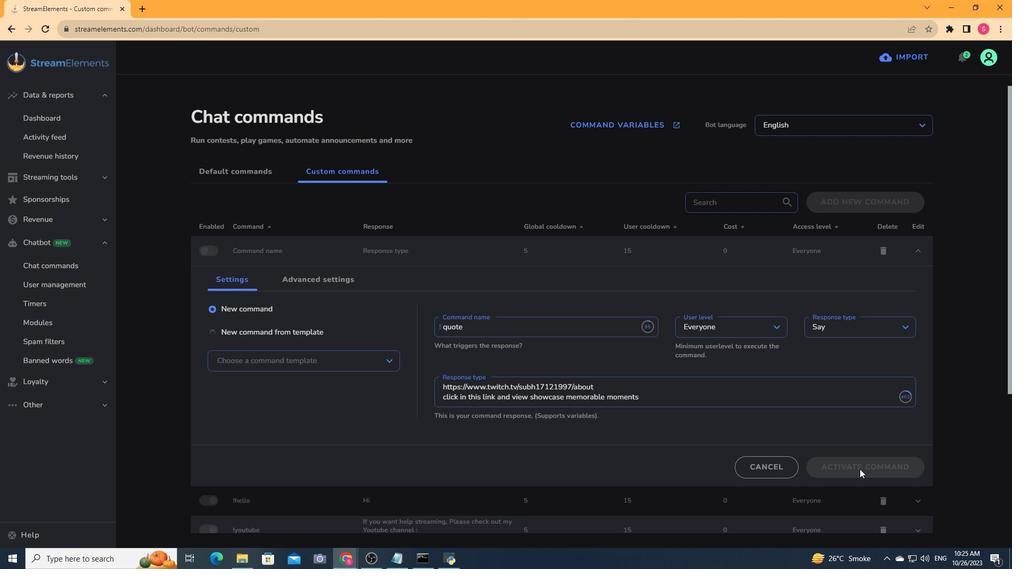 
Action: Mouse pressed left at (860, 469)
Screenshot: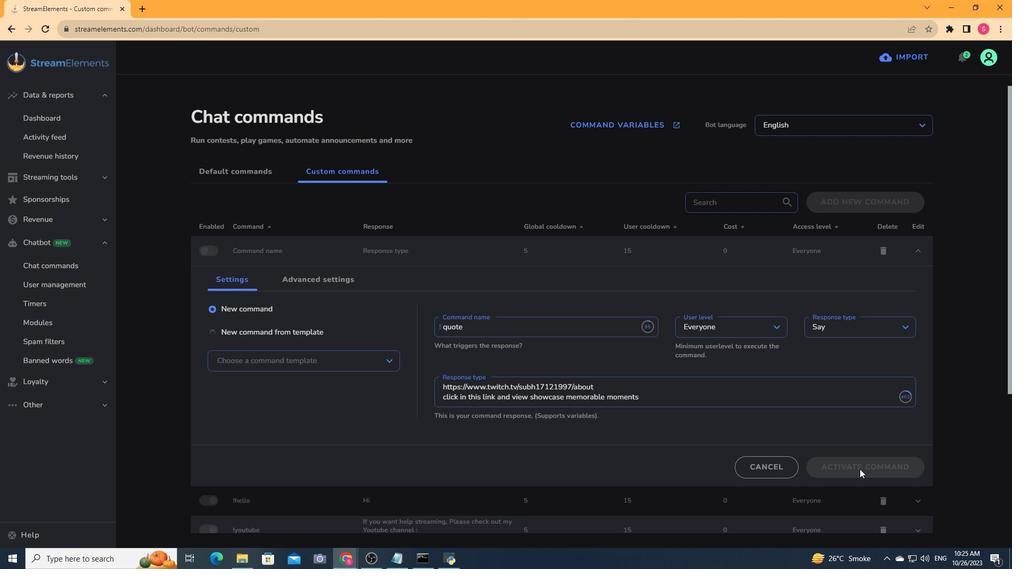 
Action: Mouse moved to (604, 356)
Screenshot: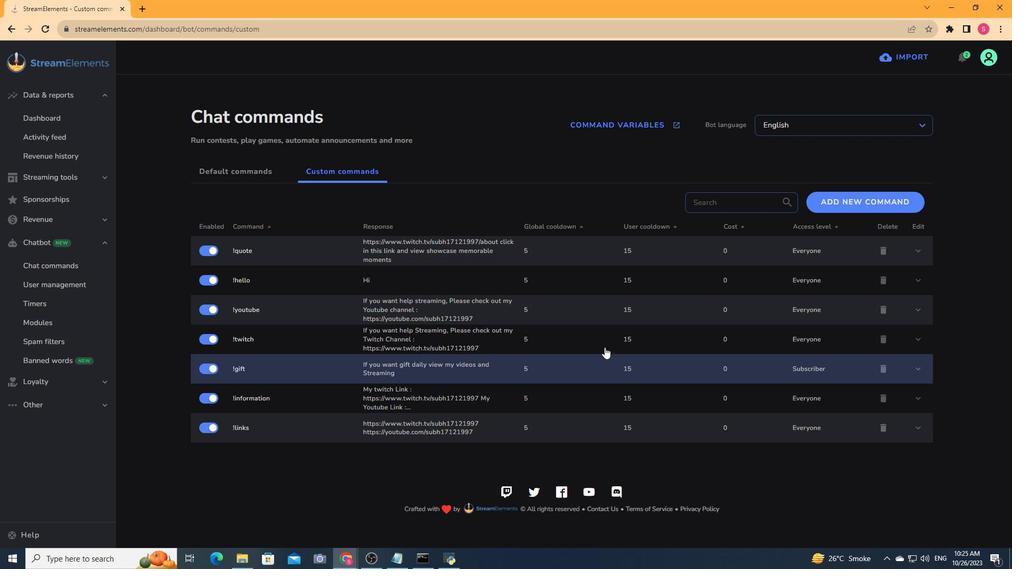 
Action: Mouse scrolled (604, 357) with delta (0, 0)
Screenshot: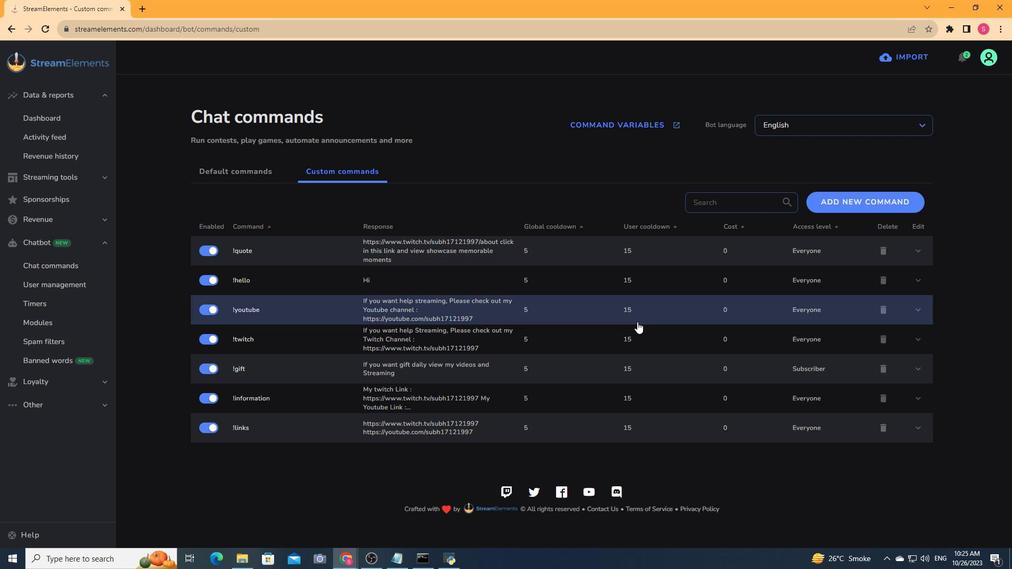 
Action: Mouse scrolled (604, 357) with delta (0, 0)
Screenshot: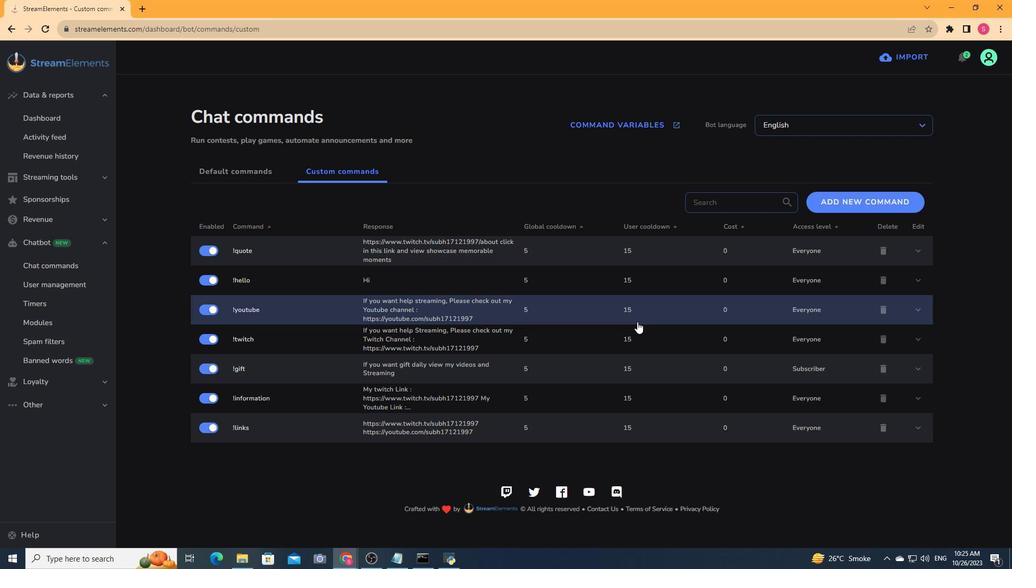 
Action: Mouse scrolled (604, 357) with delta (0, 0)
Screenshot: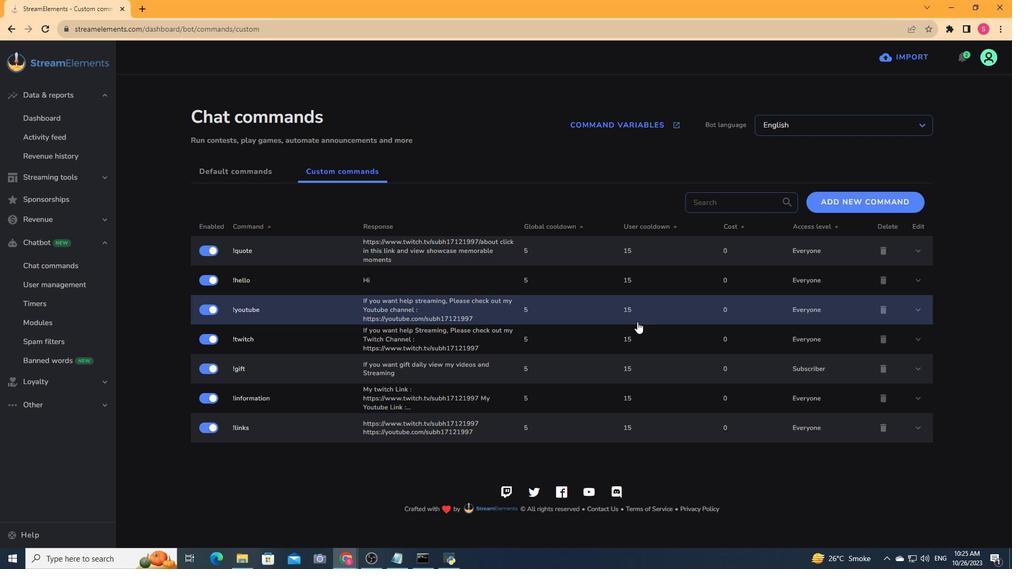 
Action: Mouse moved to (637, 322)
Screenshot: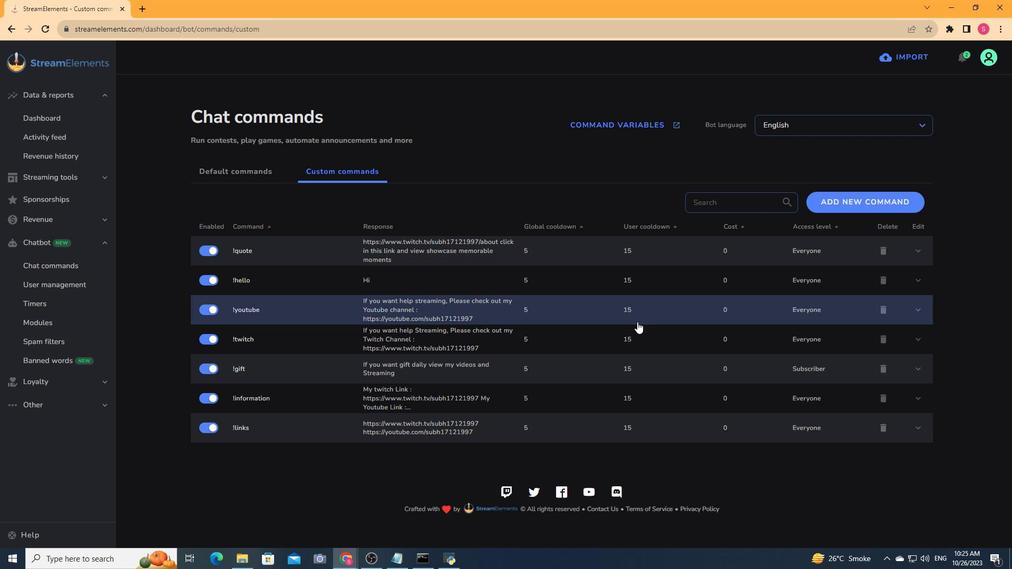 
